 Task: Create a due date automation trigger when advanced on, on the wednesday after a card is due add fields with custom field "Resume" set to a number greater than 1 and lower or equal to 10 at 11:00 AM.
Action: Mouse moved to (1386, 101)
Screenshot: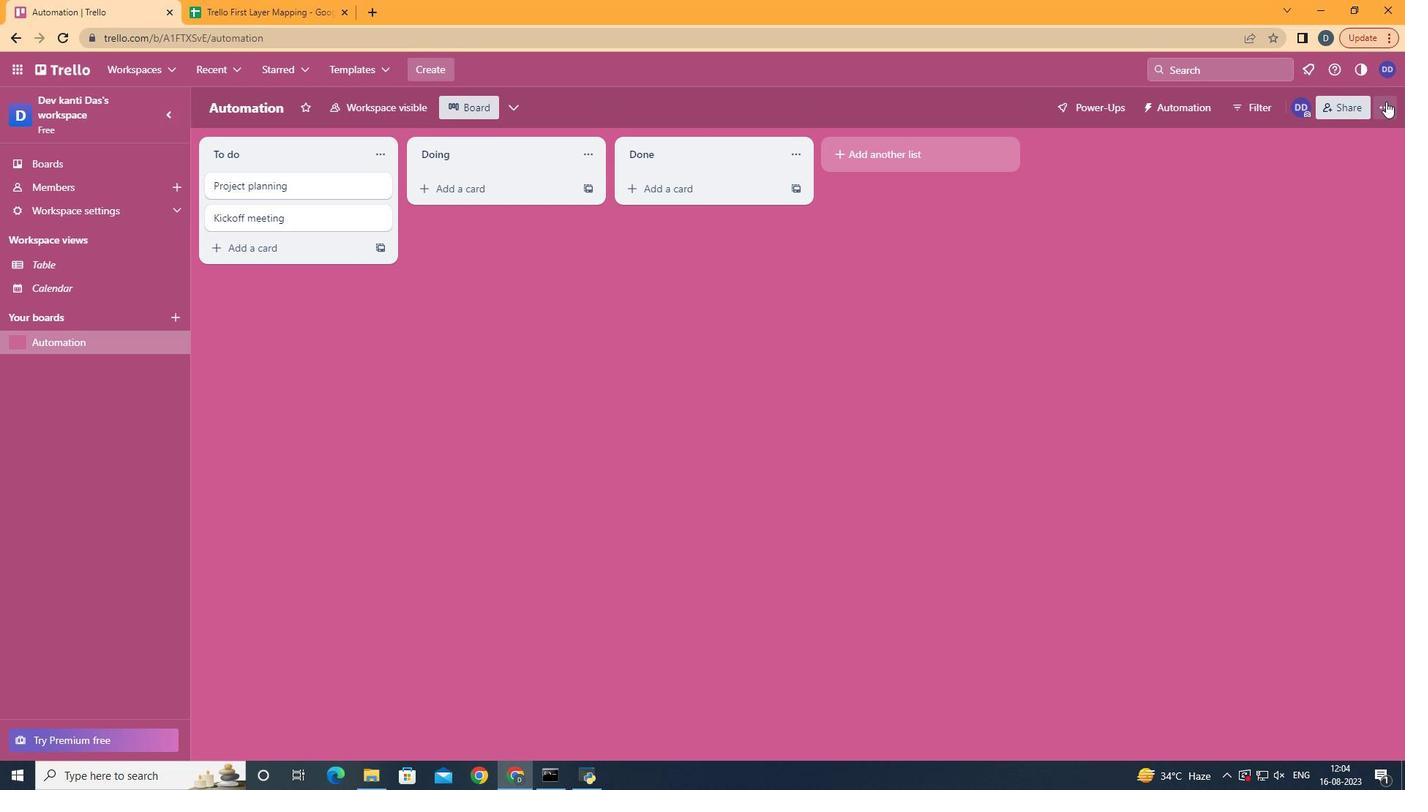 
Action: Mouse pressed left at (1386, 101)
Screenshot: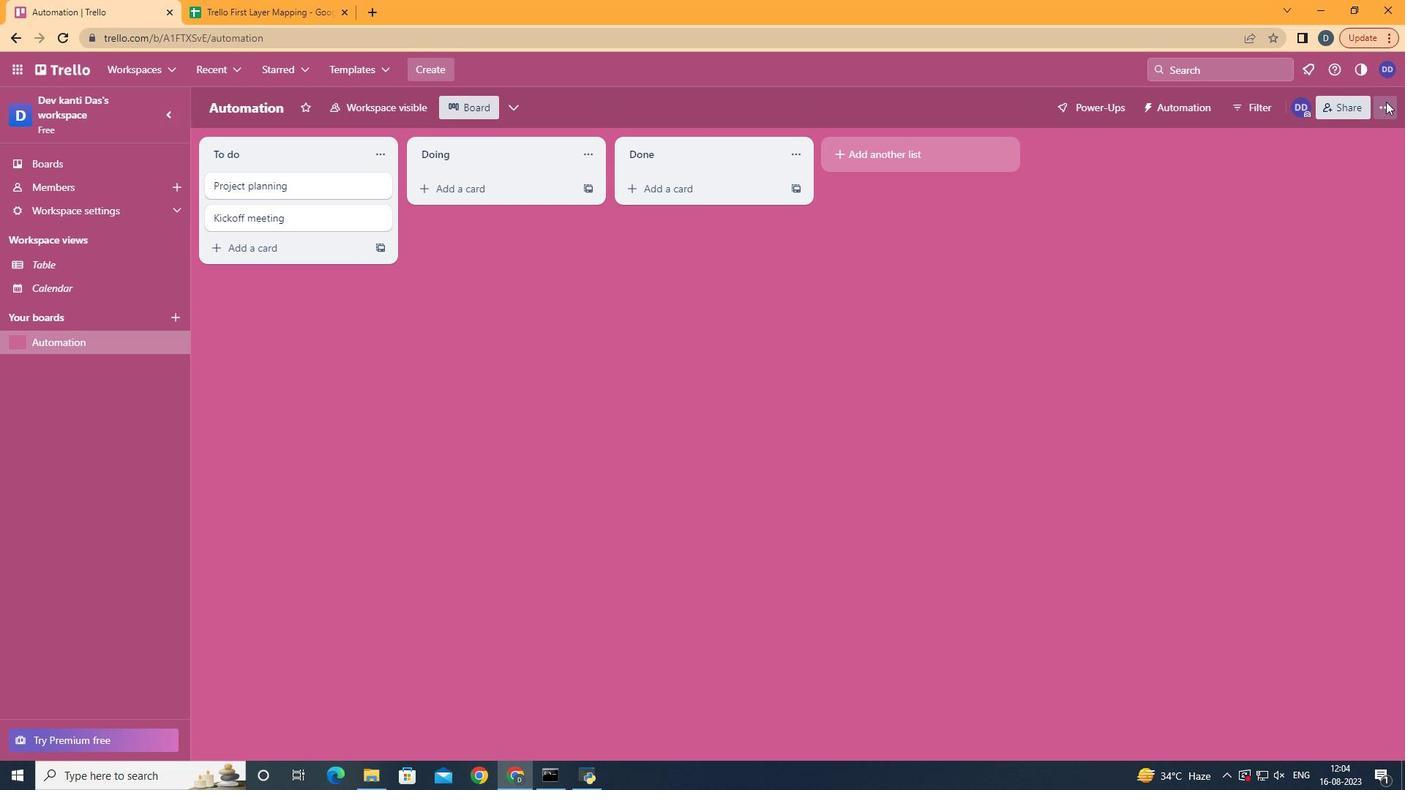 
Action: Mouse moved to (1261, 315)
Screenshot: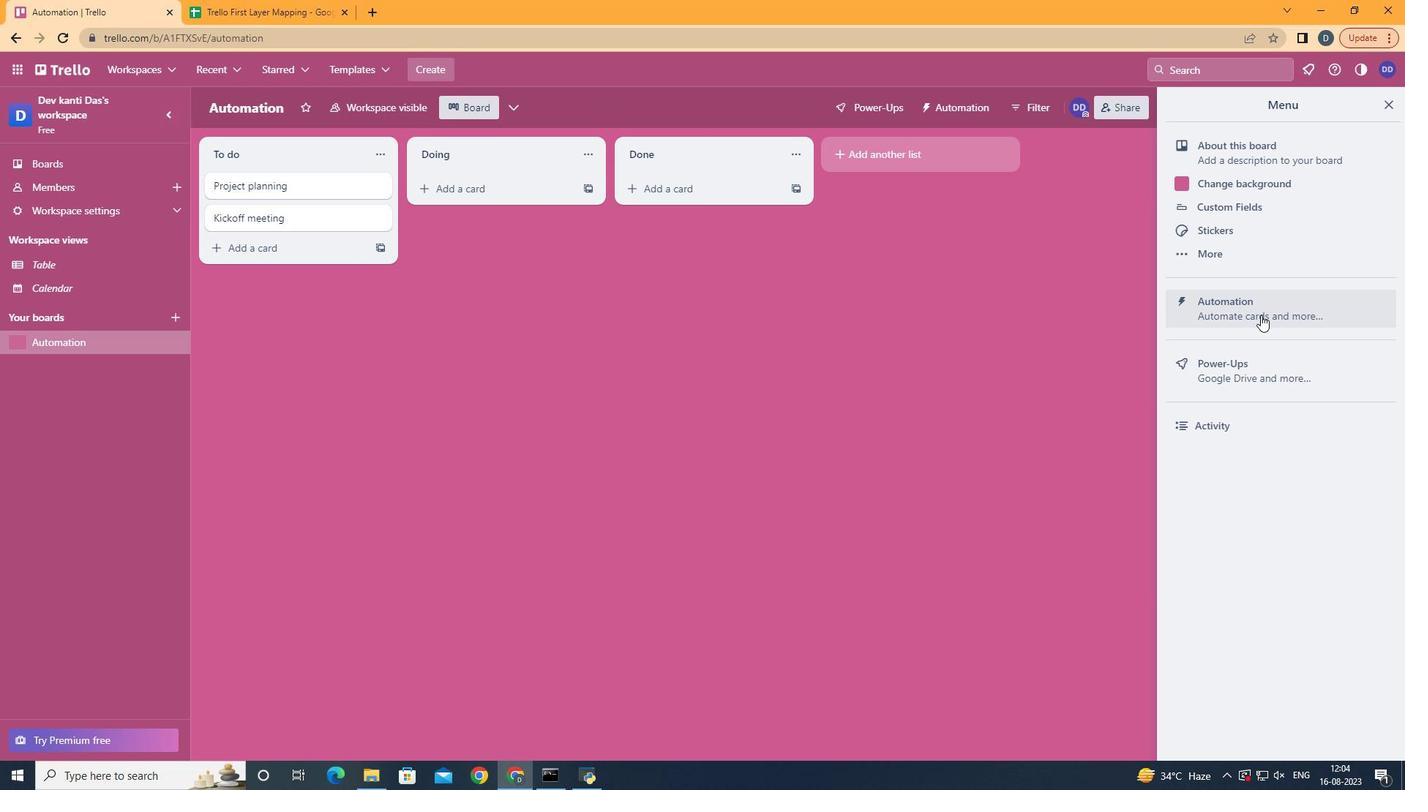 
Action: Mouse pressed left at (1261, 315)
Screenshot: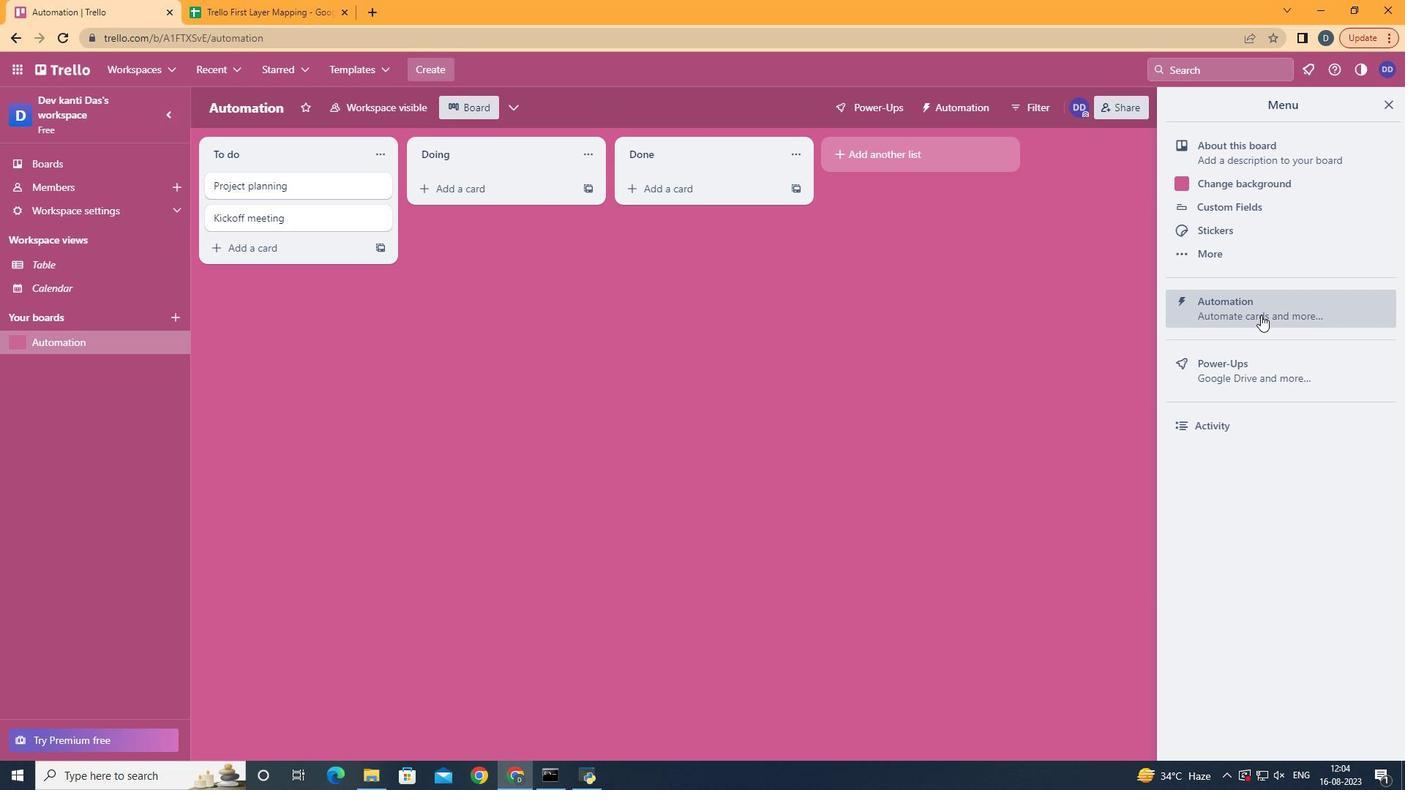 
Action: Mouse moved to (278, 288)
Screenshot: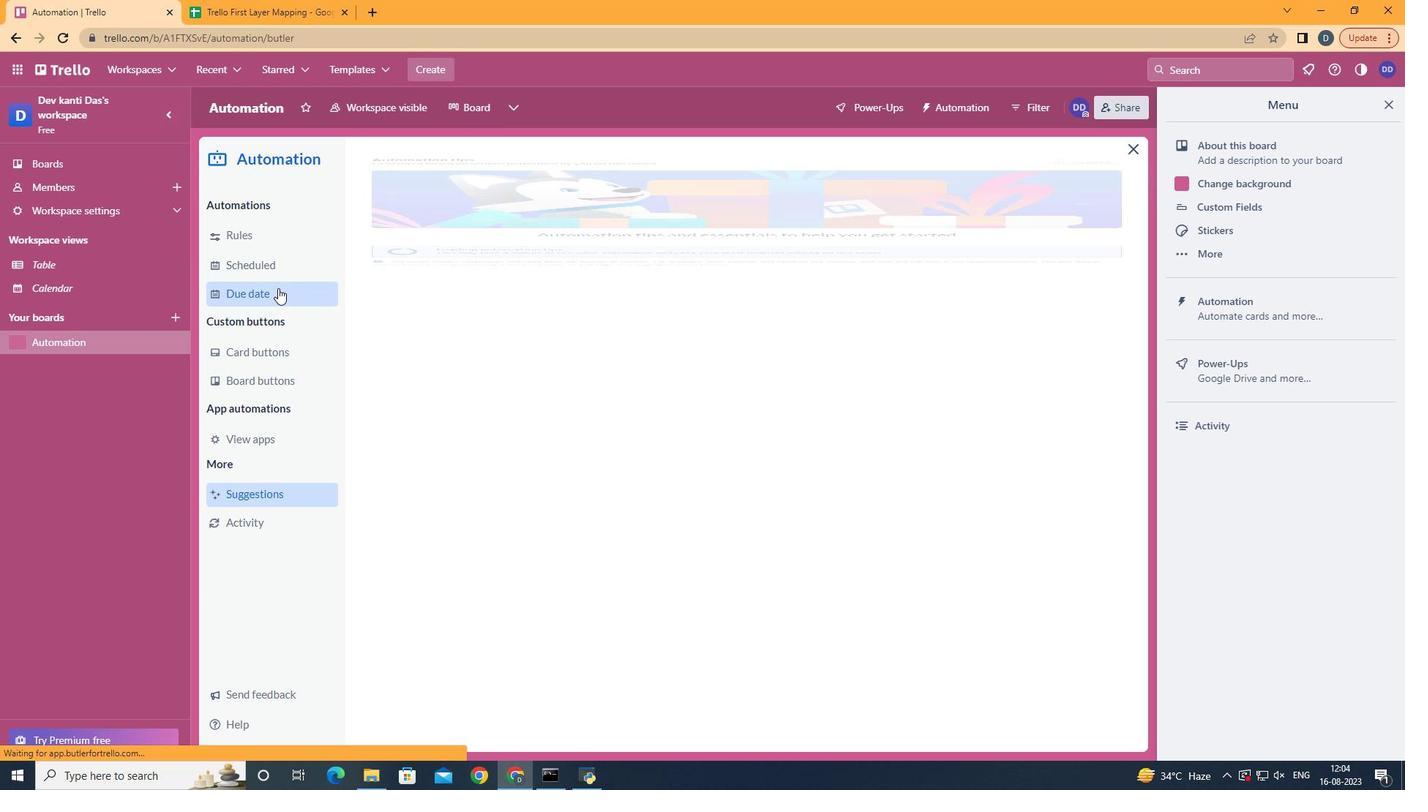 
Action: Mouse pressed left at (278, 288)
Screenshot: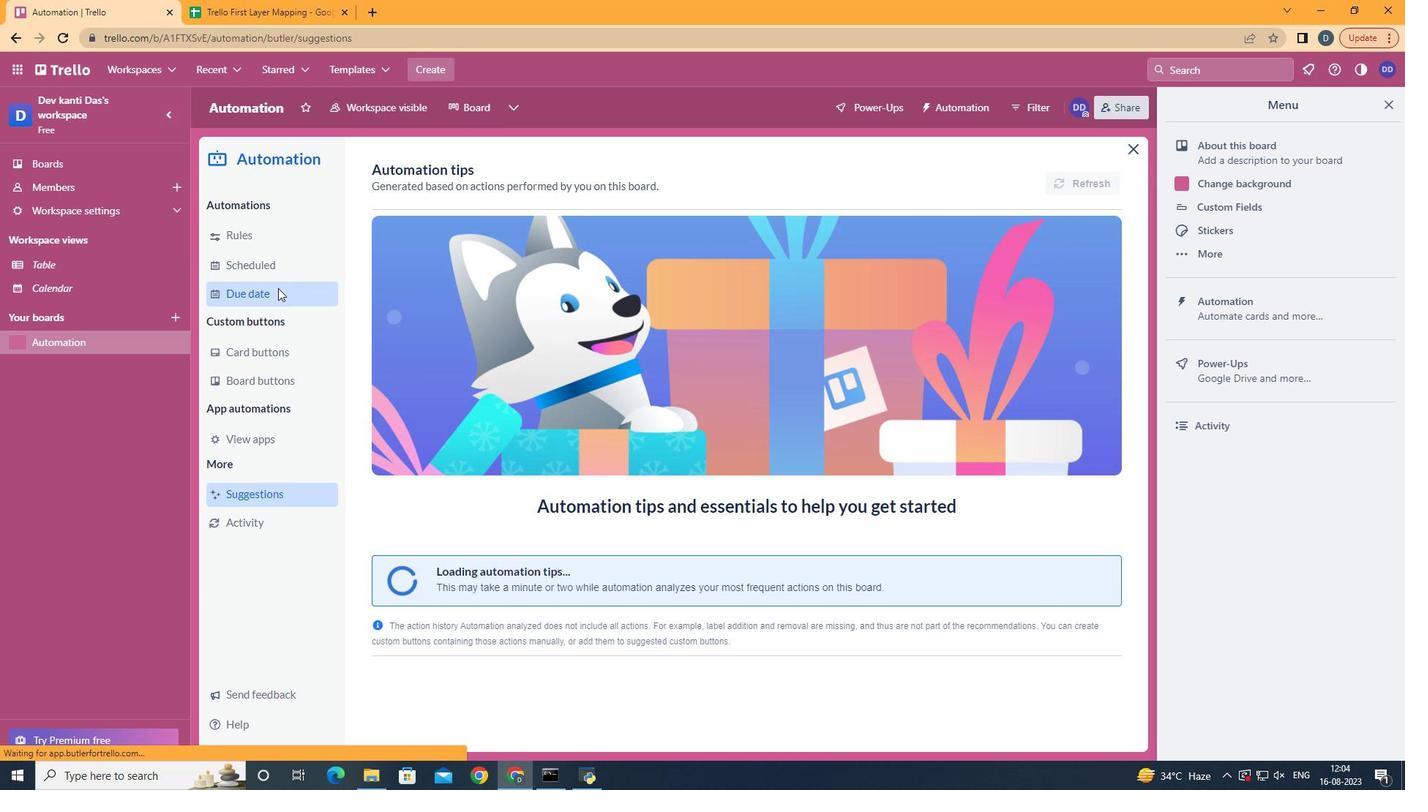 
Action: Mouse moved to (1059, 172)
Screenshot: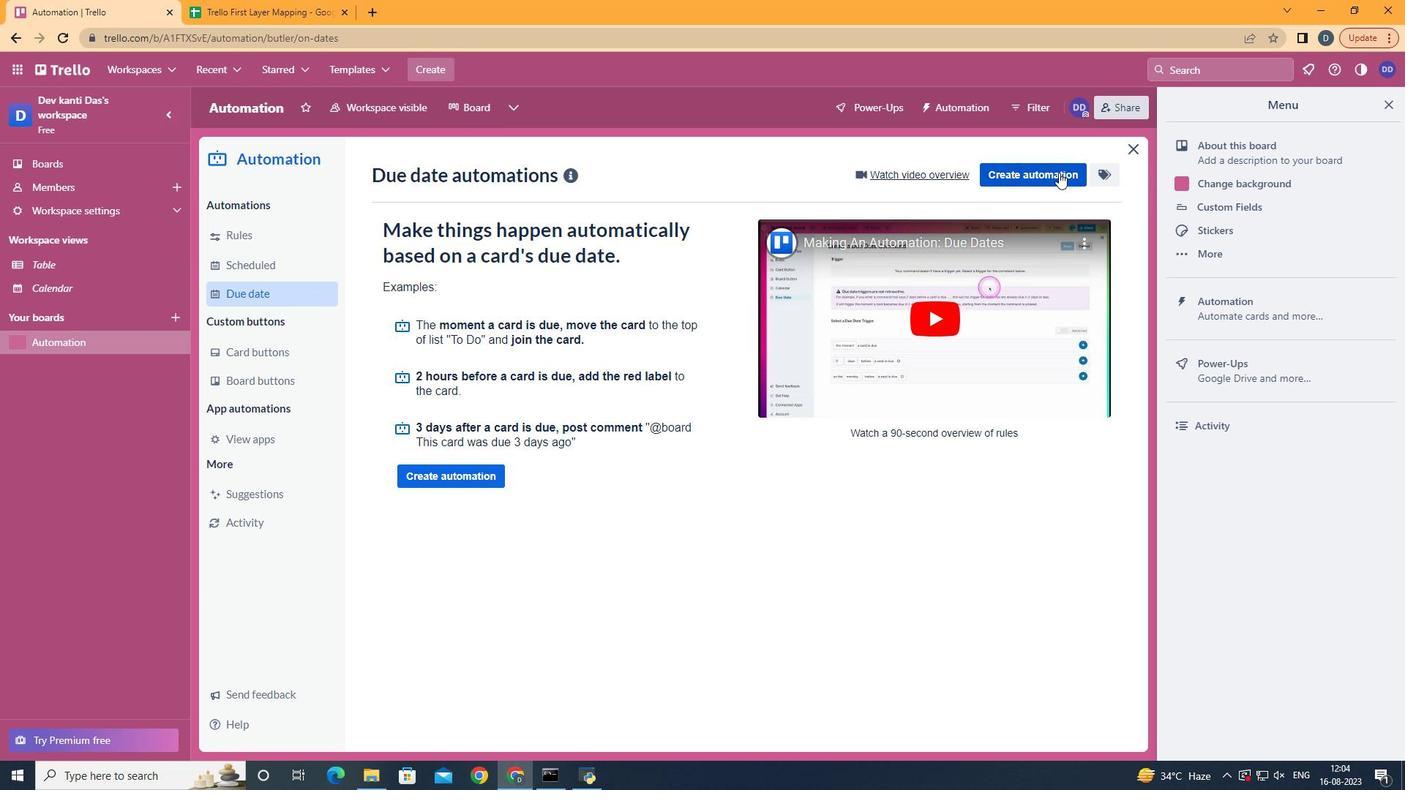 
Action: Mouse pressed left at (1059, 172)
Screenshot: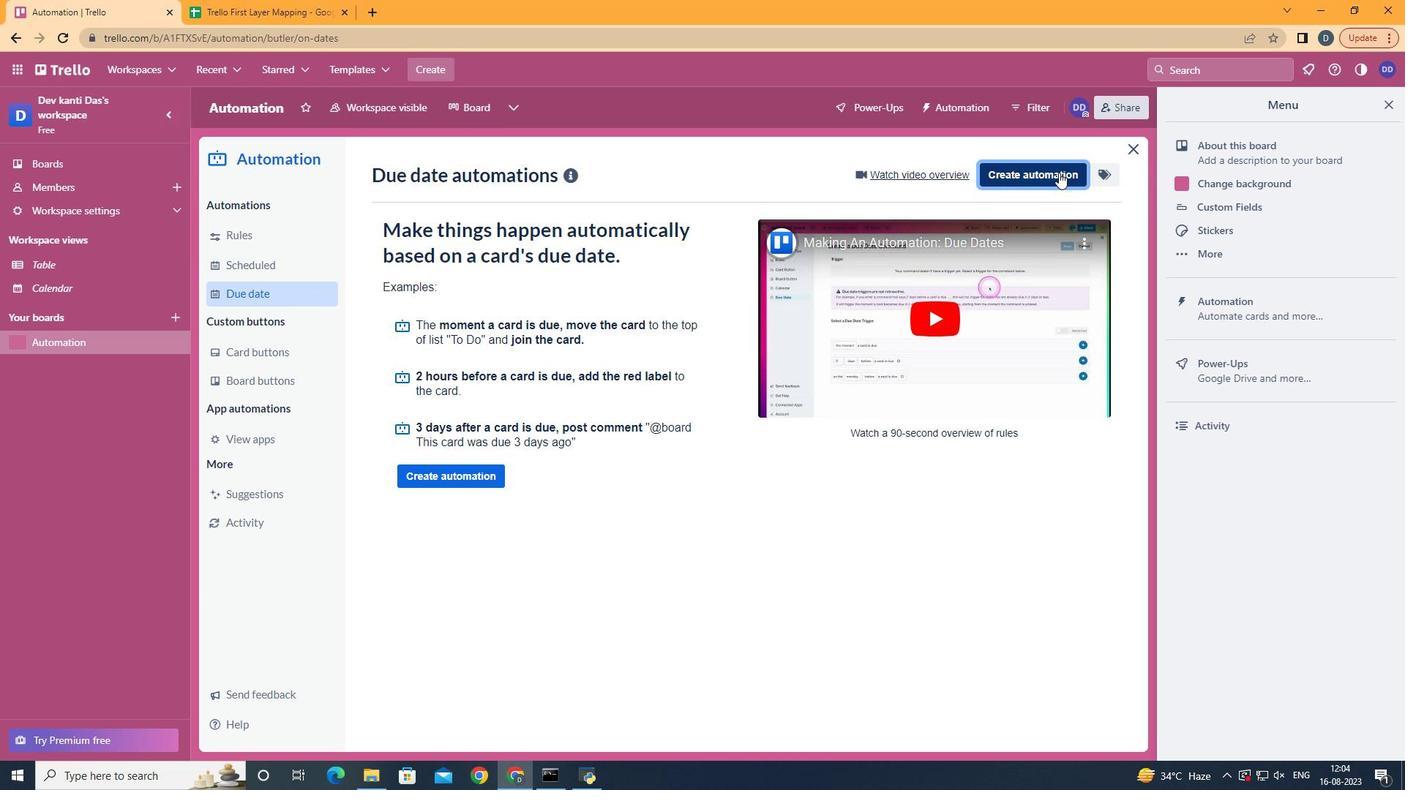 
Action: Mouse moved to (764, 312)
Screenshot: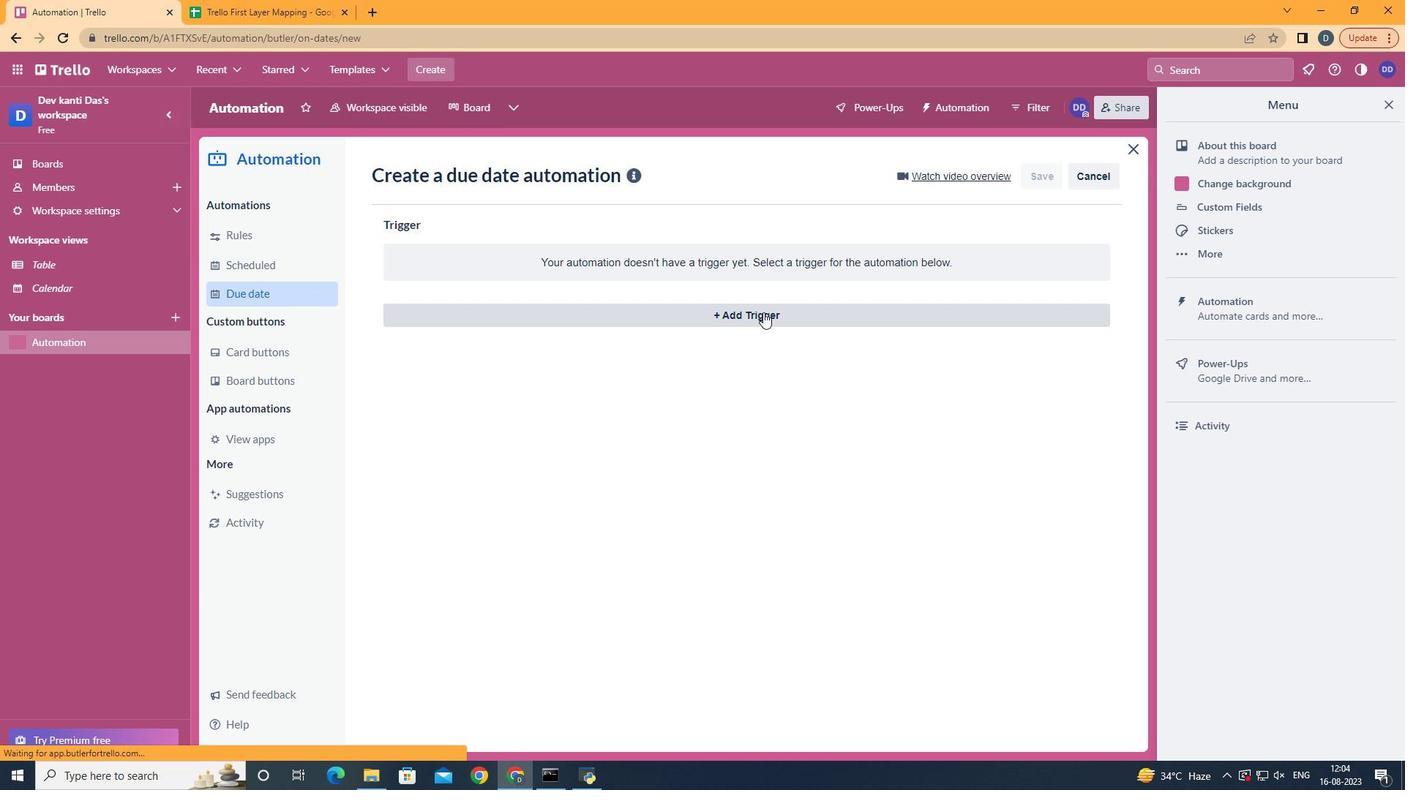 
Action: Mouse pressed left at (764, 312)
Screenshot: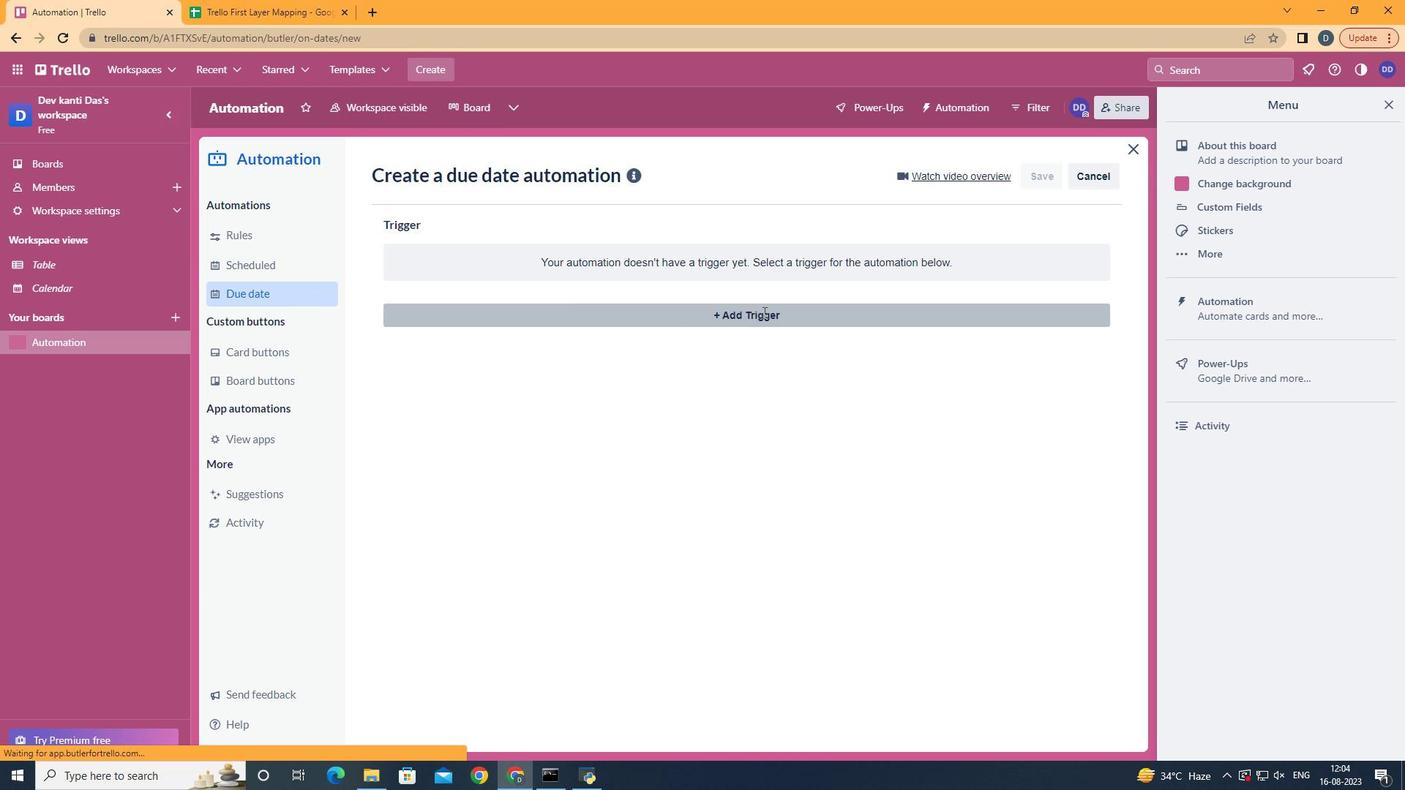 
Action: Mouse moved to (478, 442)
Screenshot: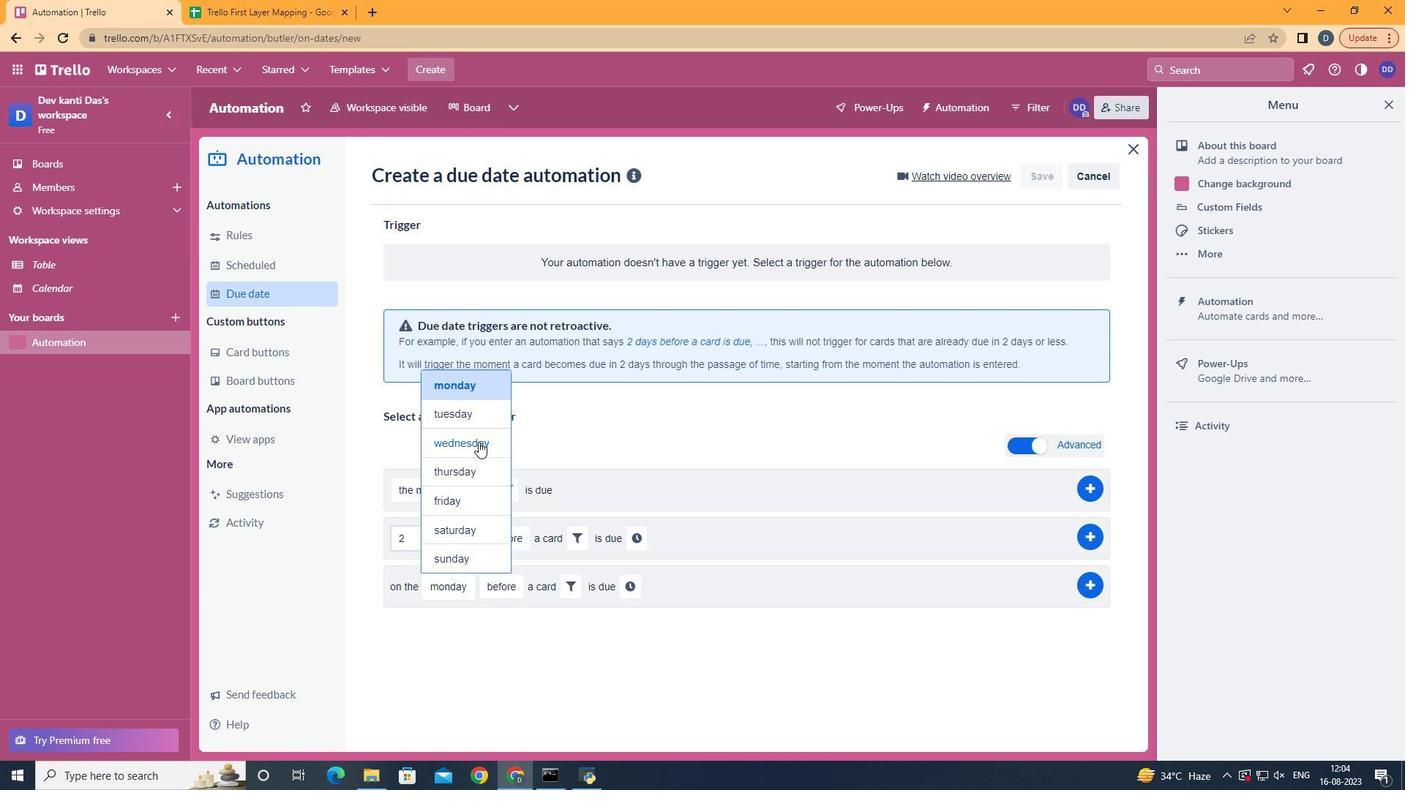 
Action: Mouse pressed left at (478, 442)
Screenshot: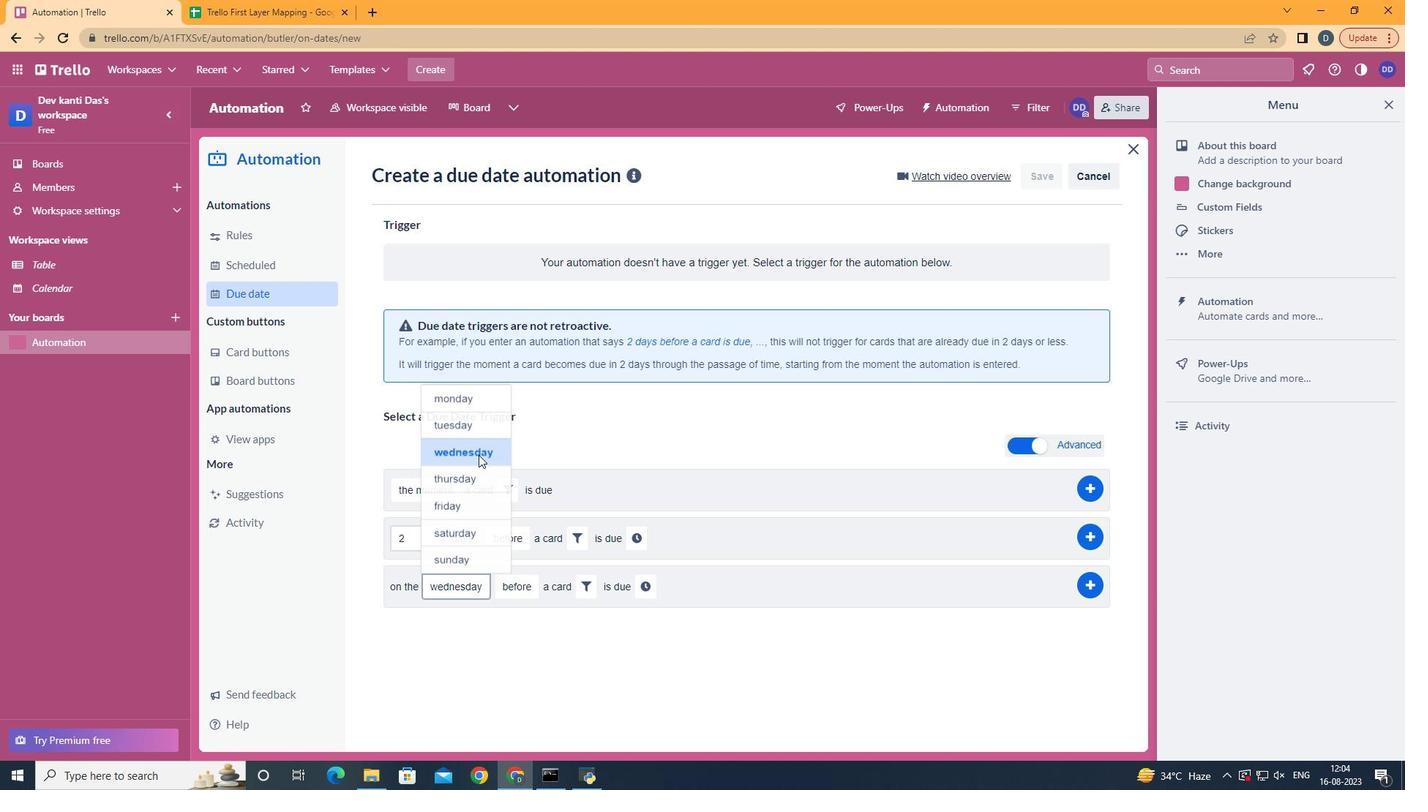 
Action: Mouse moved to (522, 641)
Screenshot: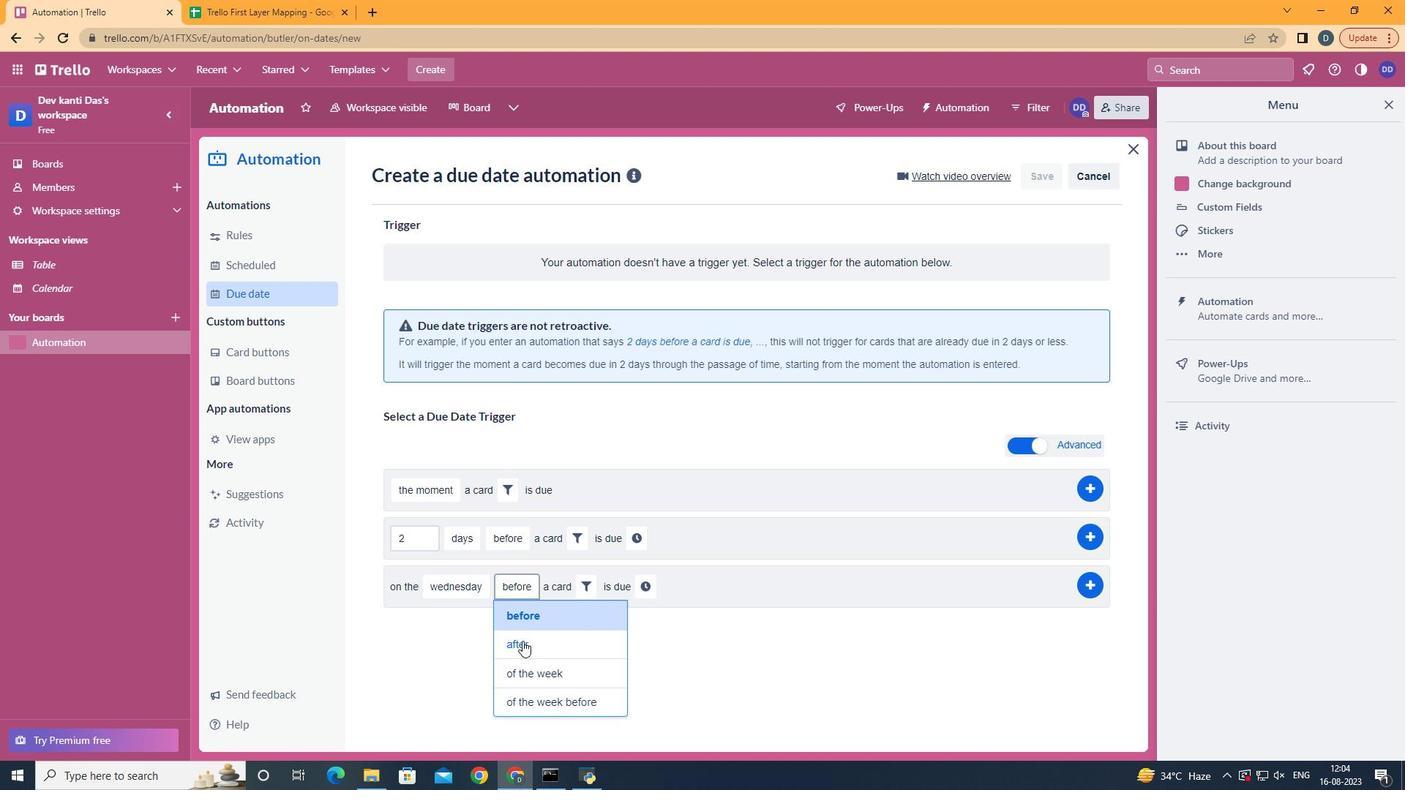
Action: Mouse pressed left at (522, 641)
Screenshot: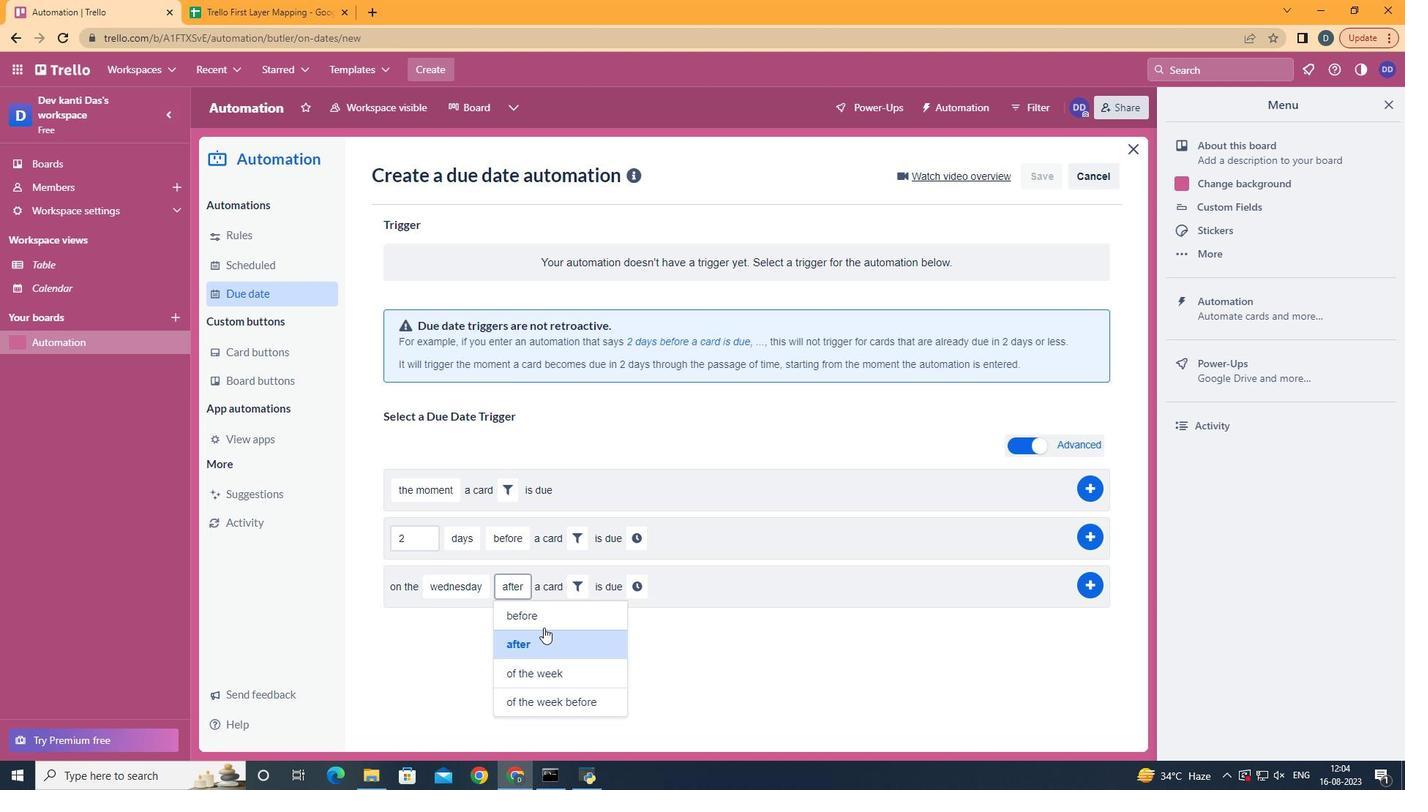 
Action: Mouse moved to (593, 579)
Screenshot: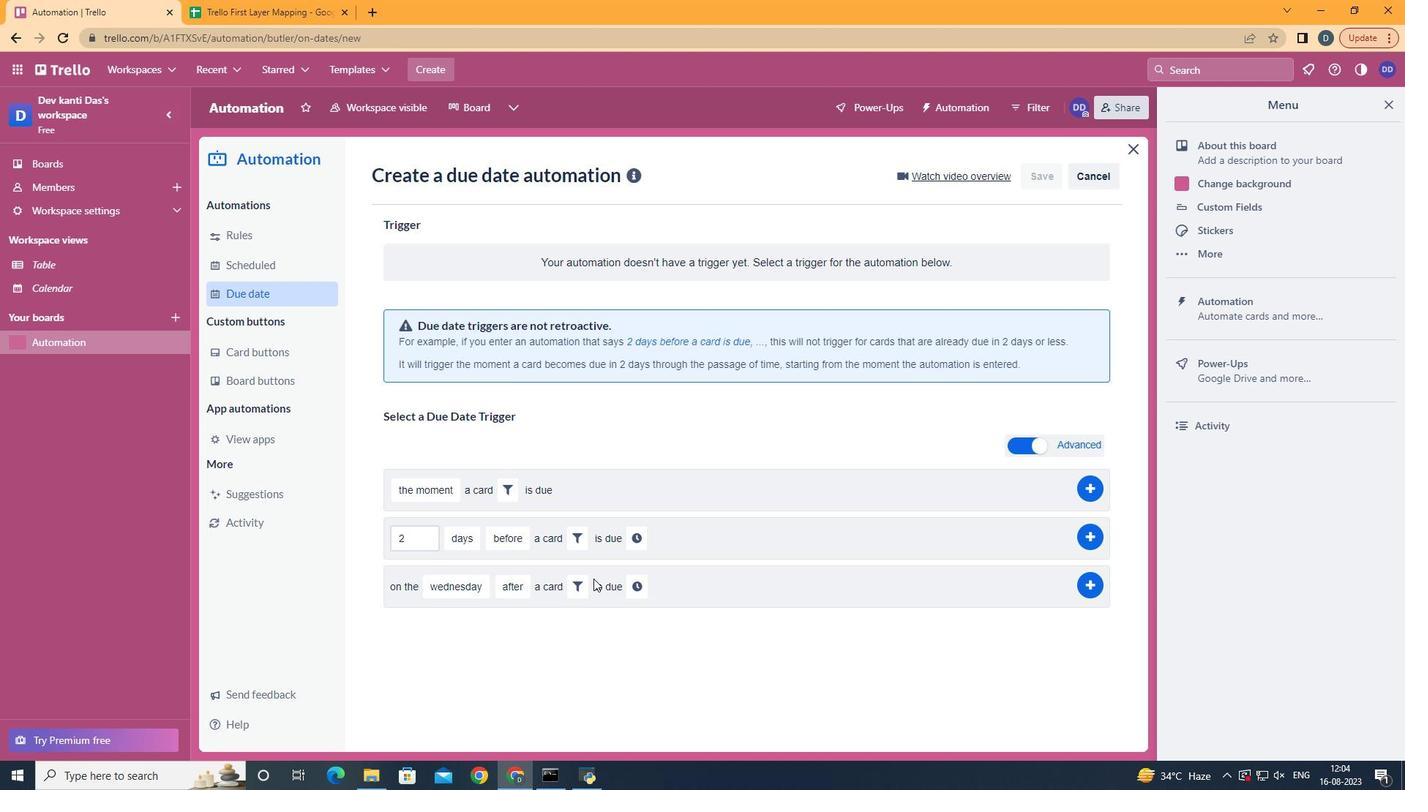 
Action: Mouse pressed left at (593, 579)
Screenshot: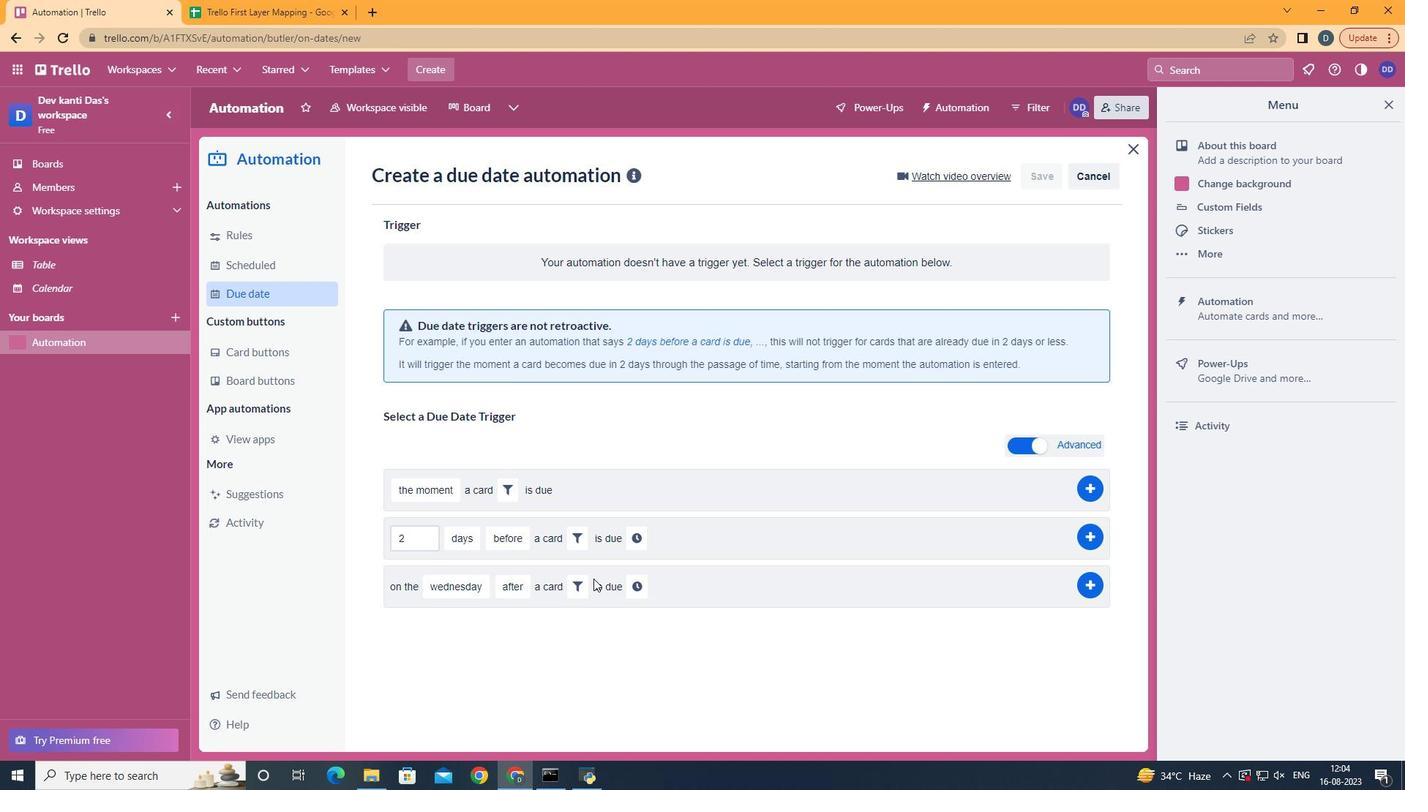 
Action: Mouse moved to (588, 581)
Screenshot: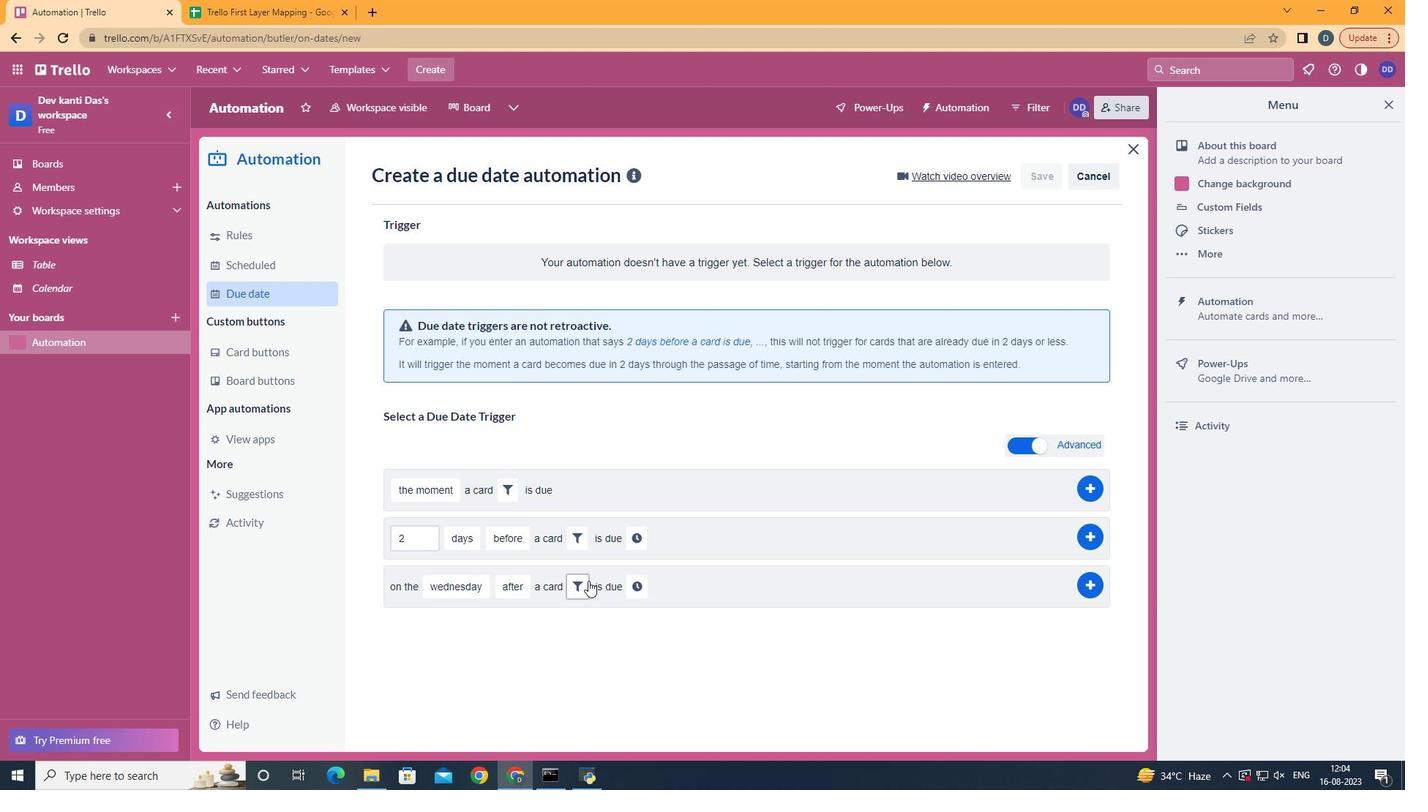 
Action: Mouse pressed left at (588, 581)
Screenshot: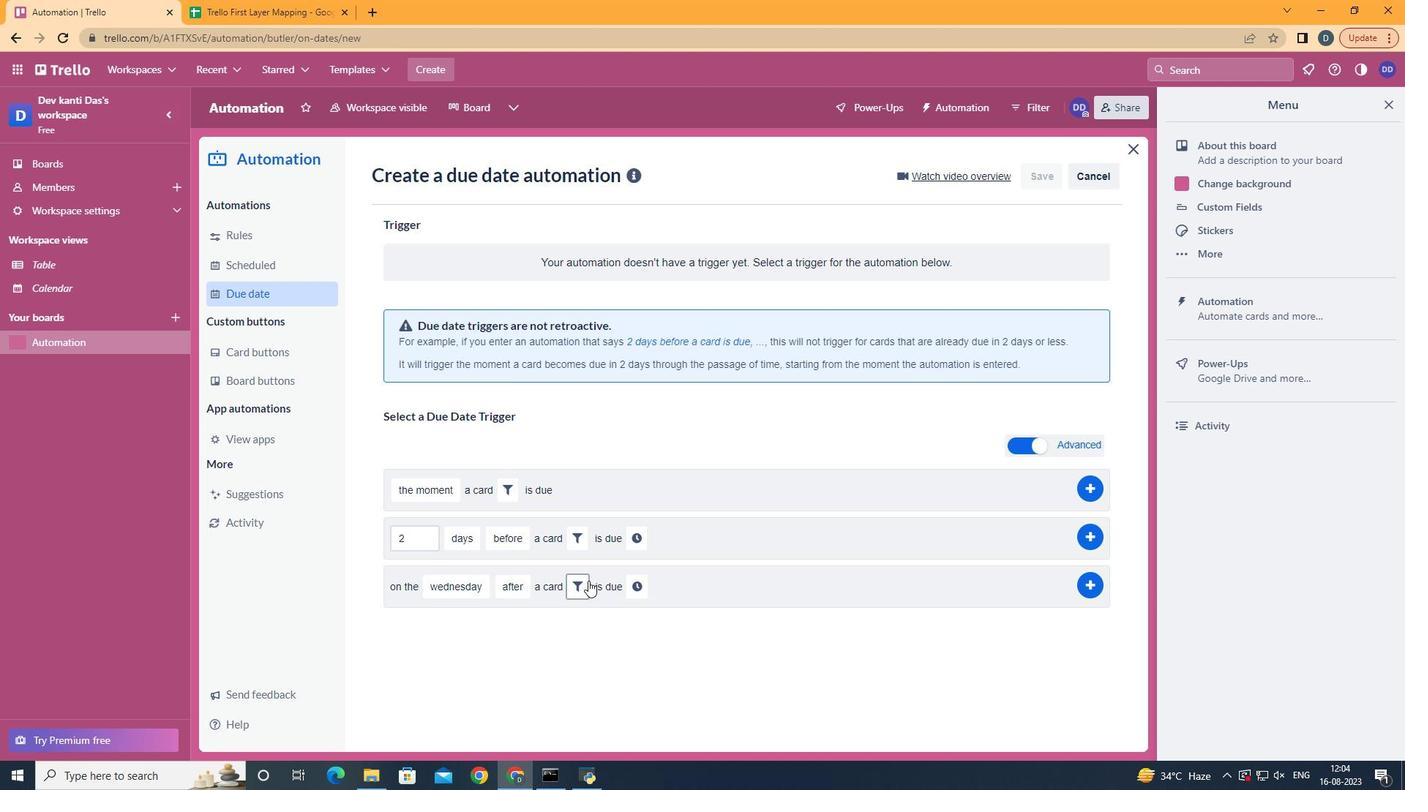 
Action: Mouse moved to (808, 627)
Screenshot: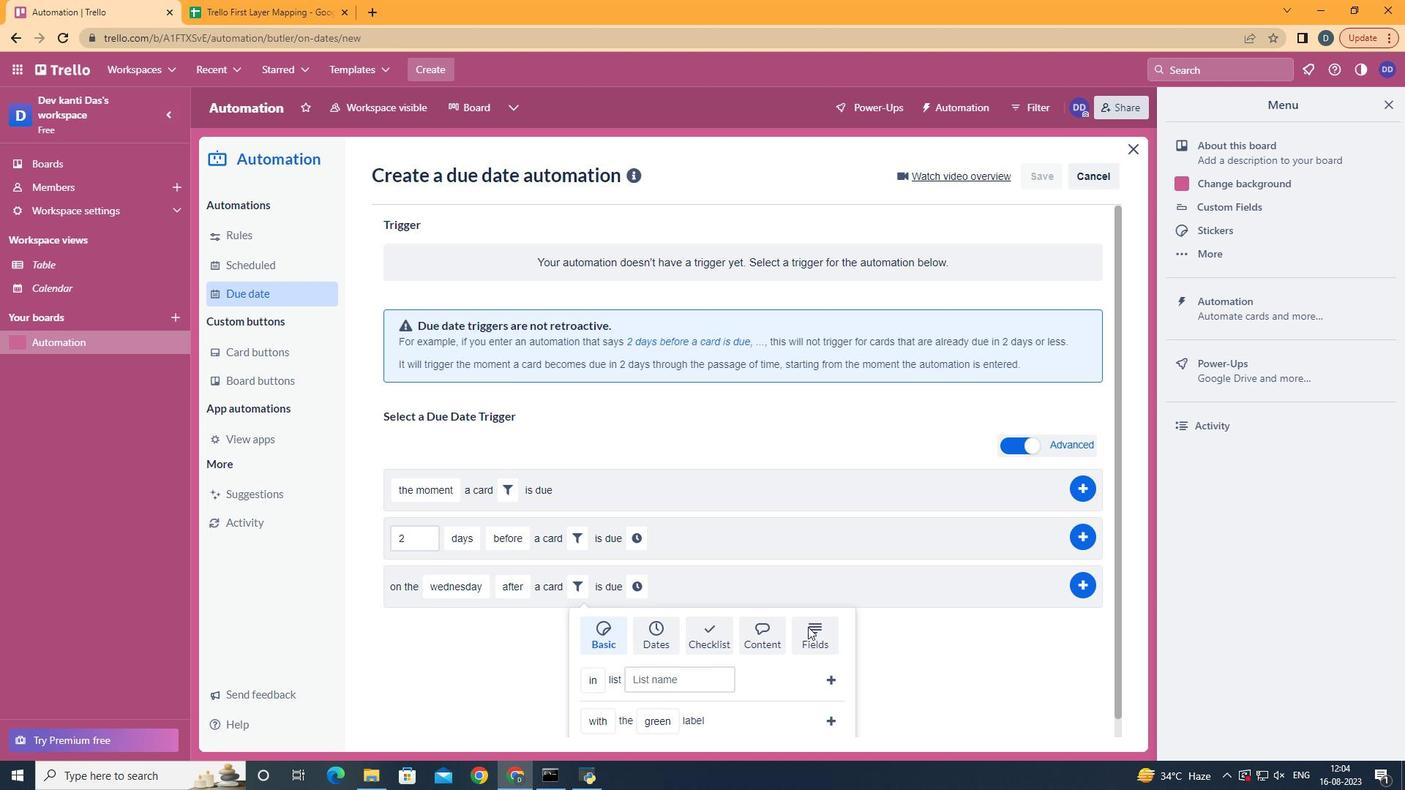 
Action: Mouse pressed left at (808, 627)
Screenshot: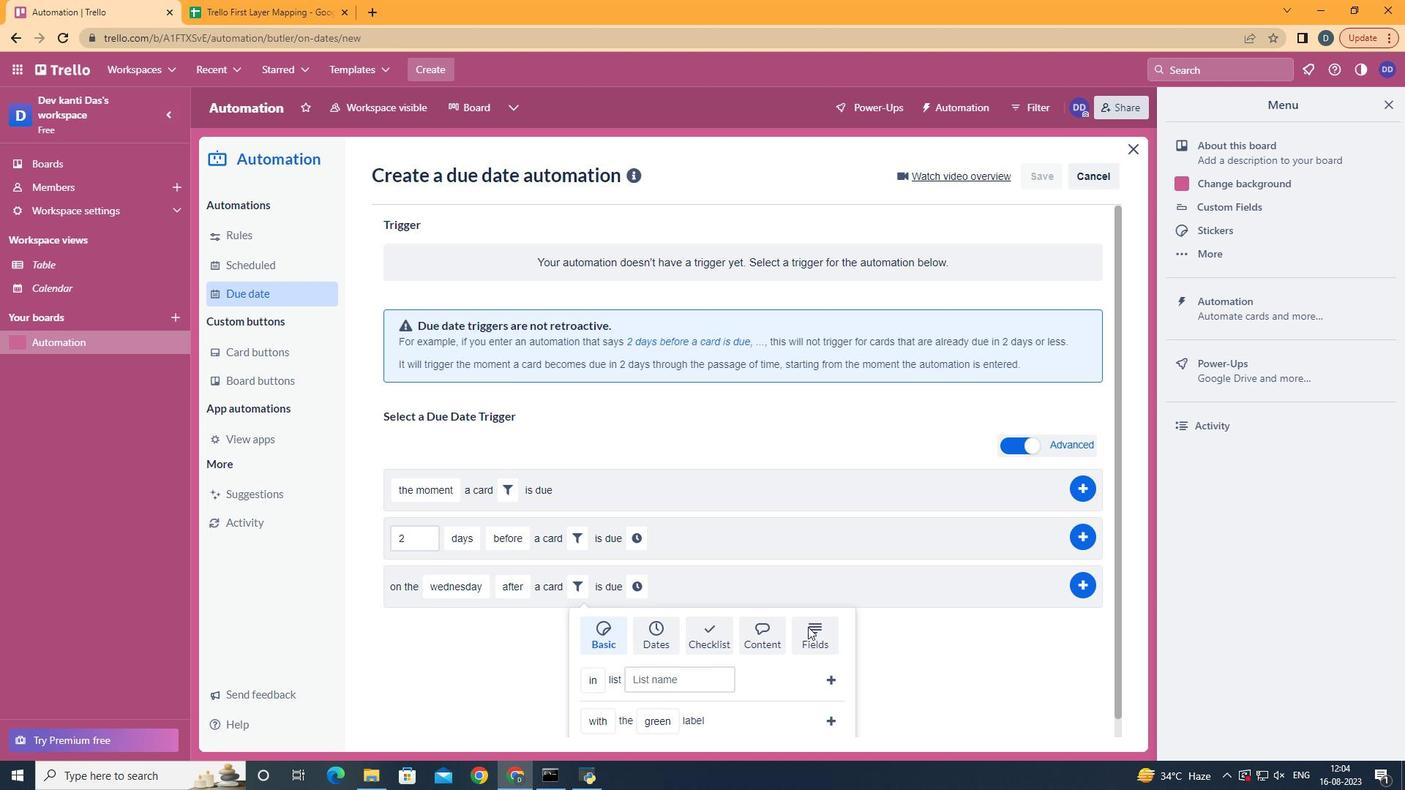 
Action: Mouse moved to (811, 628)
Screenshot: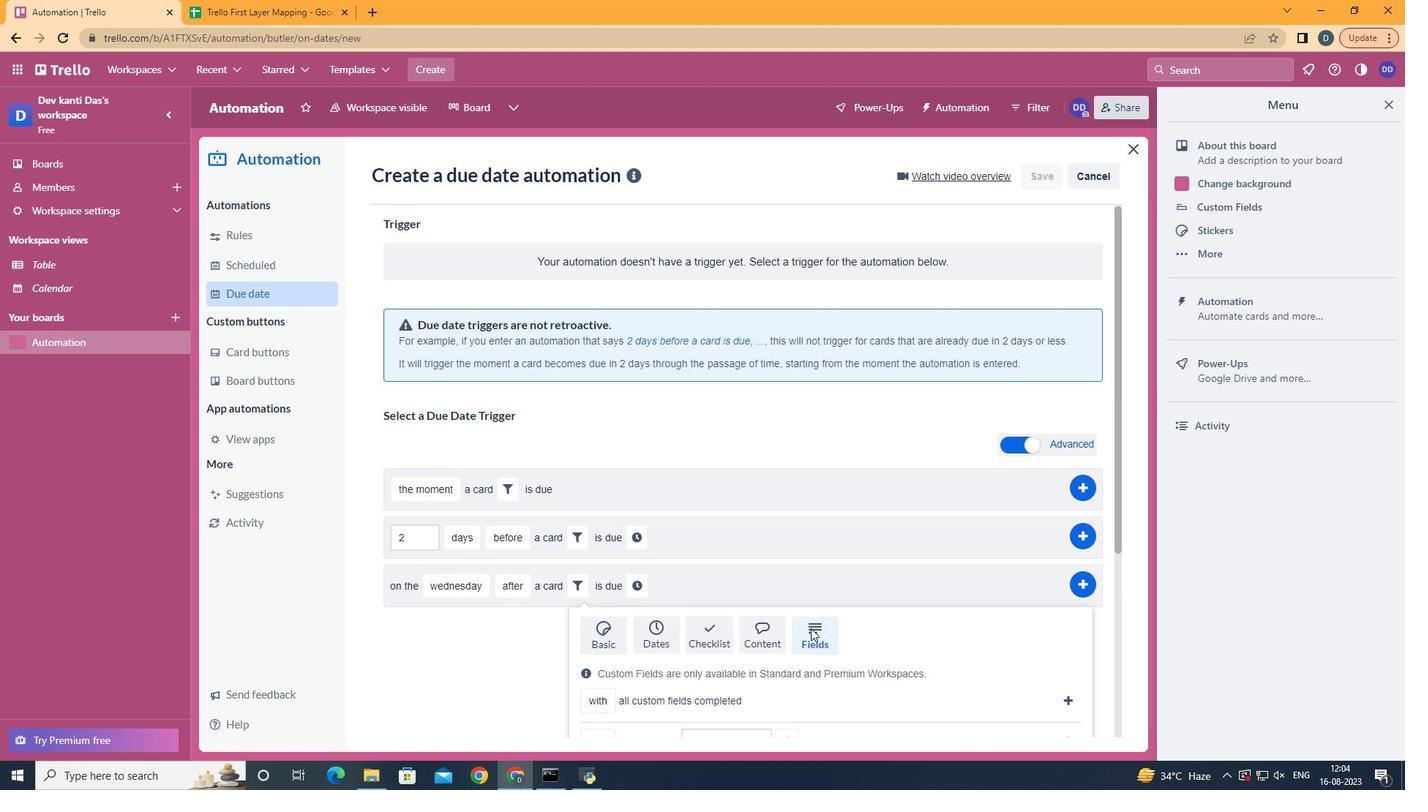 
Action: Mouse scrolled (811, 628) with delta (0, 0)
Screenshot: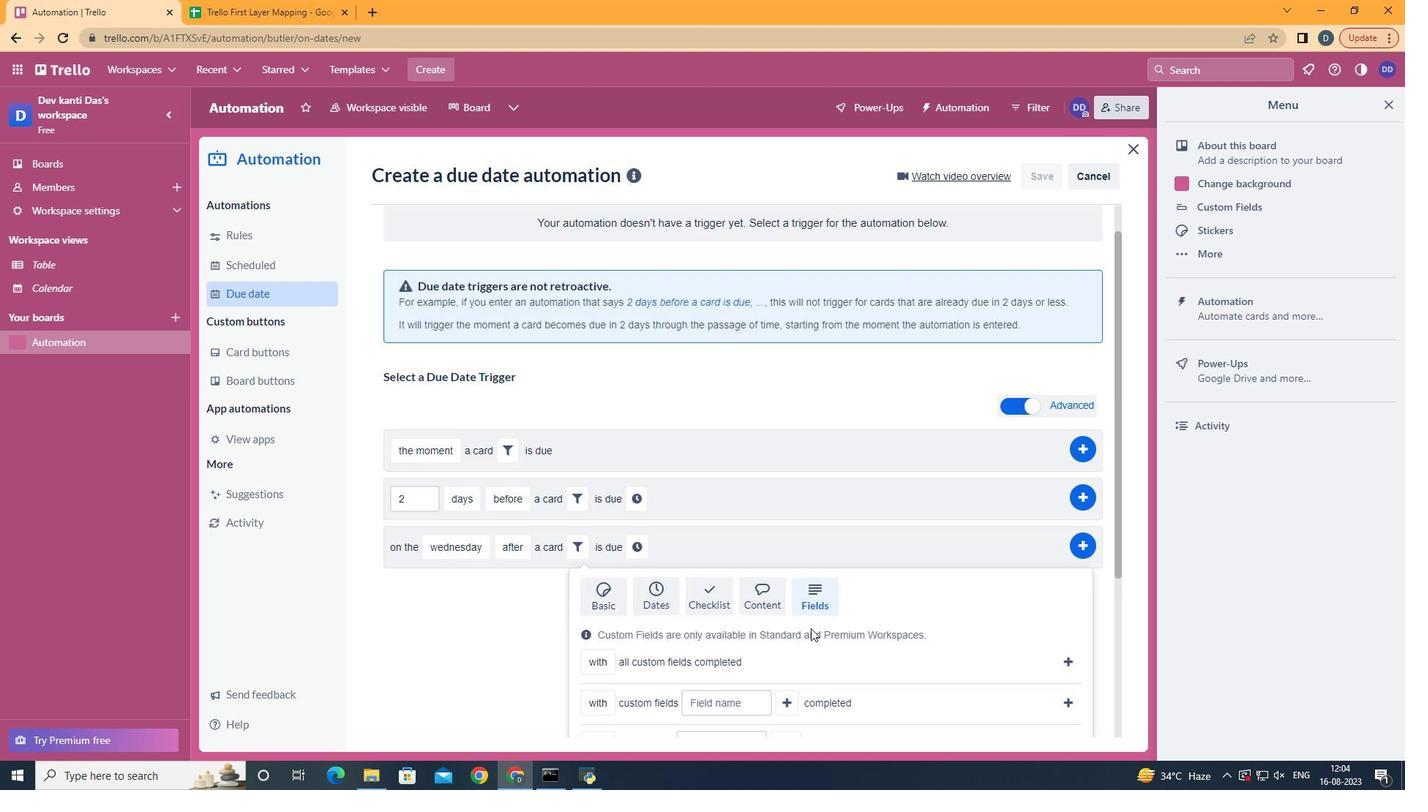 
Action: Mouse scrolled (811, 628) with delta (0, 0)
Screenshot: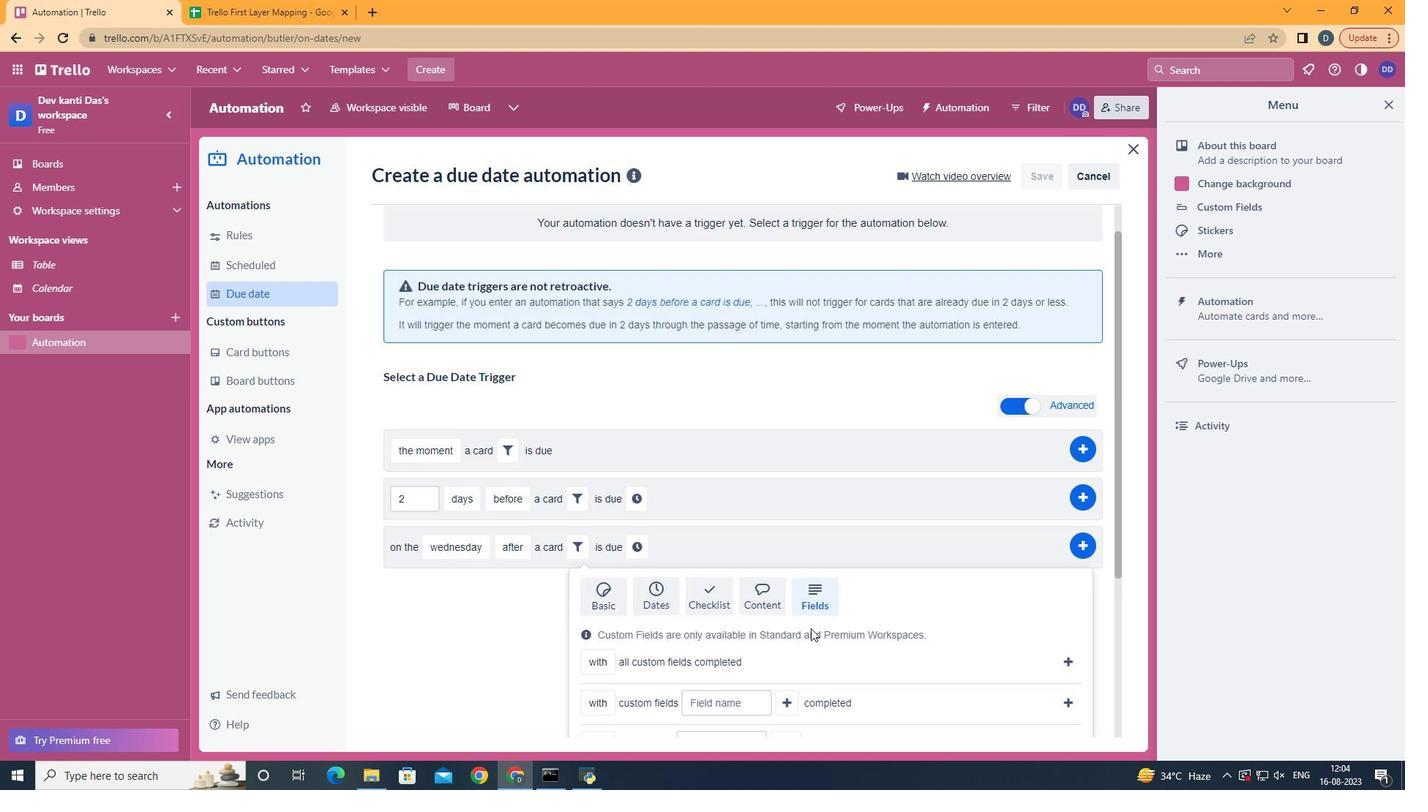 
Action: Mouse scrolled (811, 628) with delta (0, 0)
Screenshot: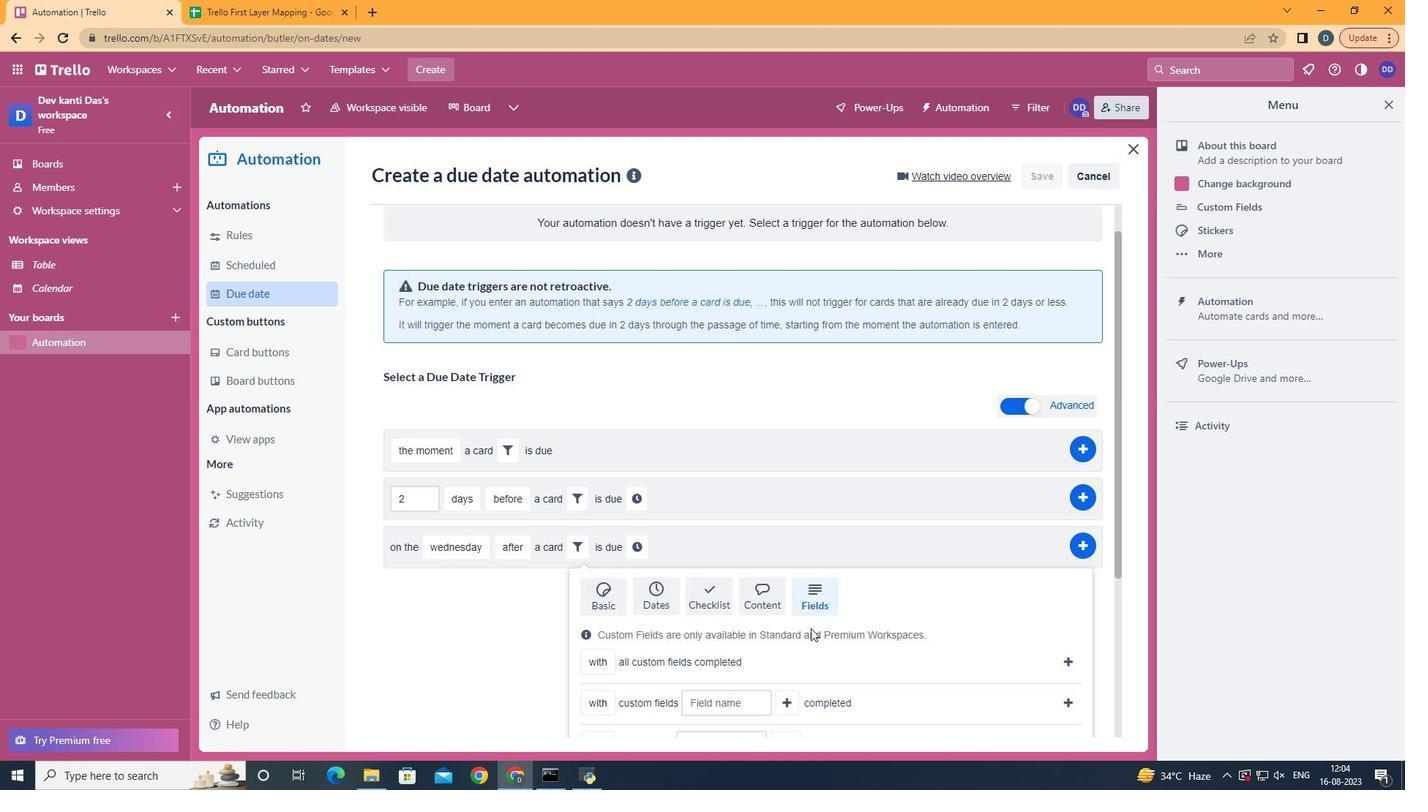 
Action: Mouse scrolled (811, 628) with delta (0, 0)
Screenshot: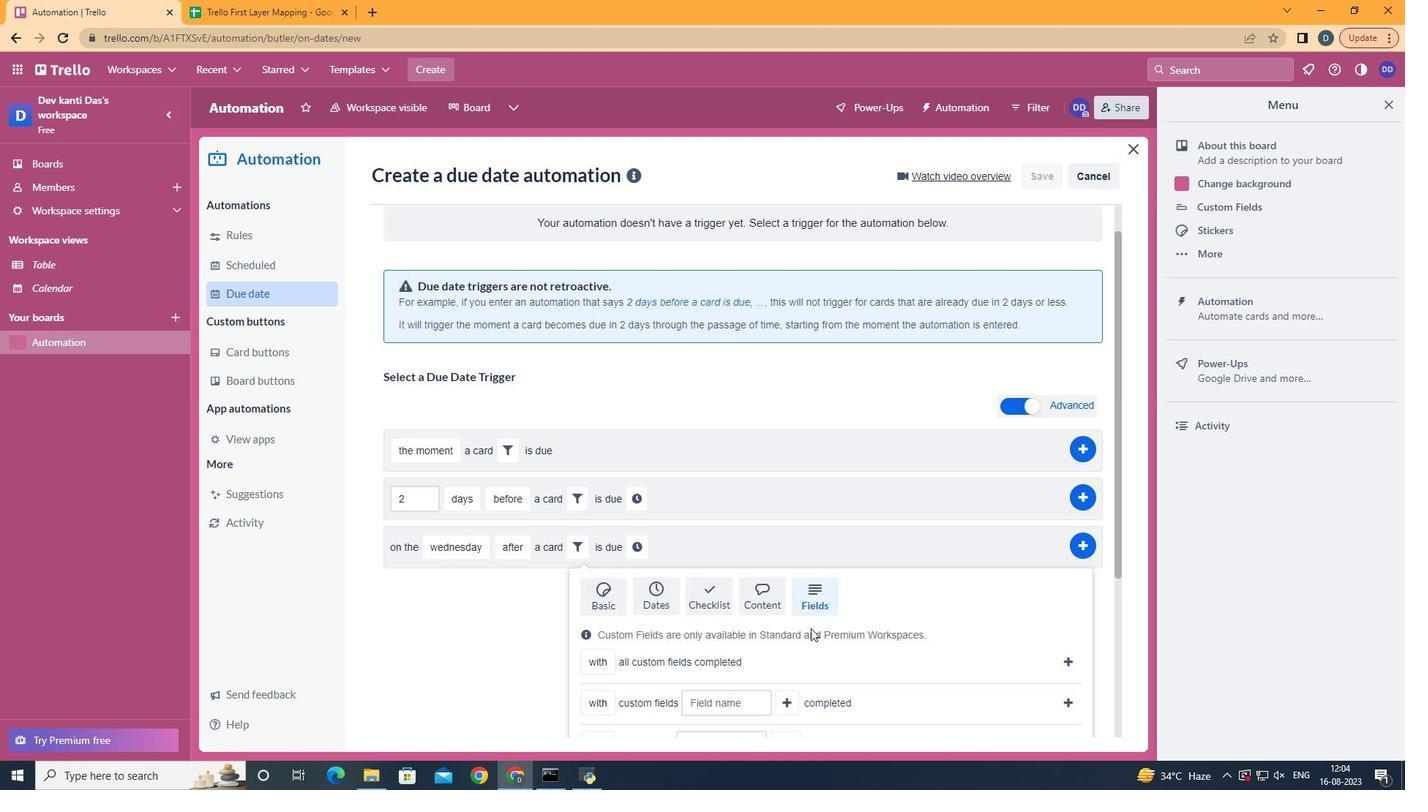 
Action: Mouse scrolled (811, 628) with delta (0, 0)
Screenshot: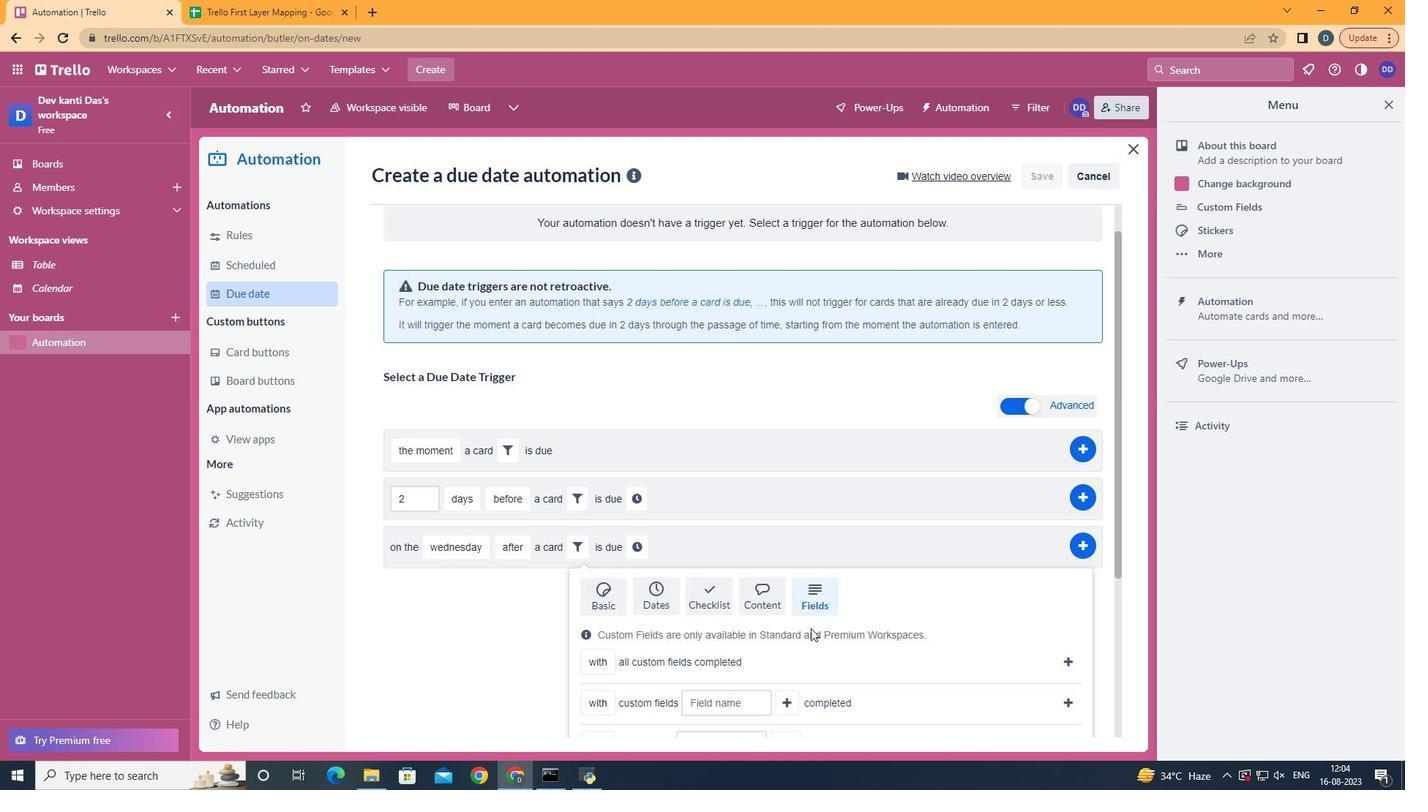 
Action: Mouse scrolled (811, 628) with delta (0, 0)
Screenshot: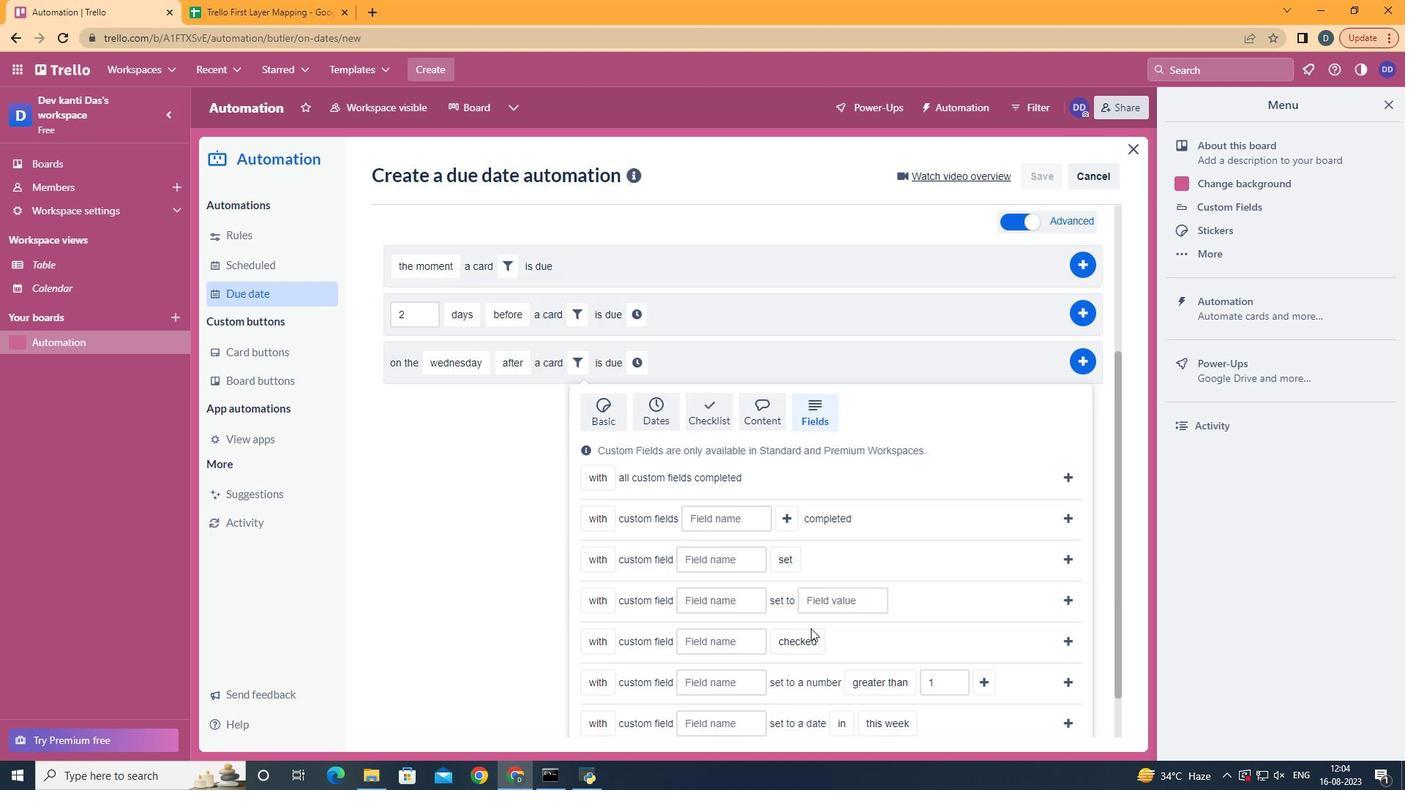 
Action: Mouse scrolled (811, 628) with delta (0, 0)
Screenshot: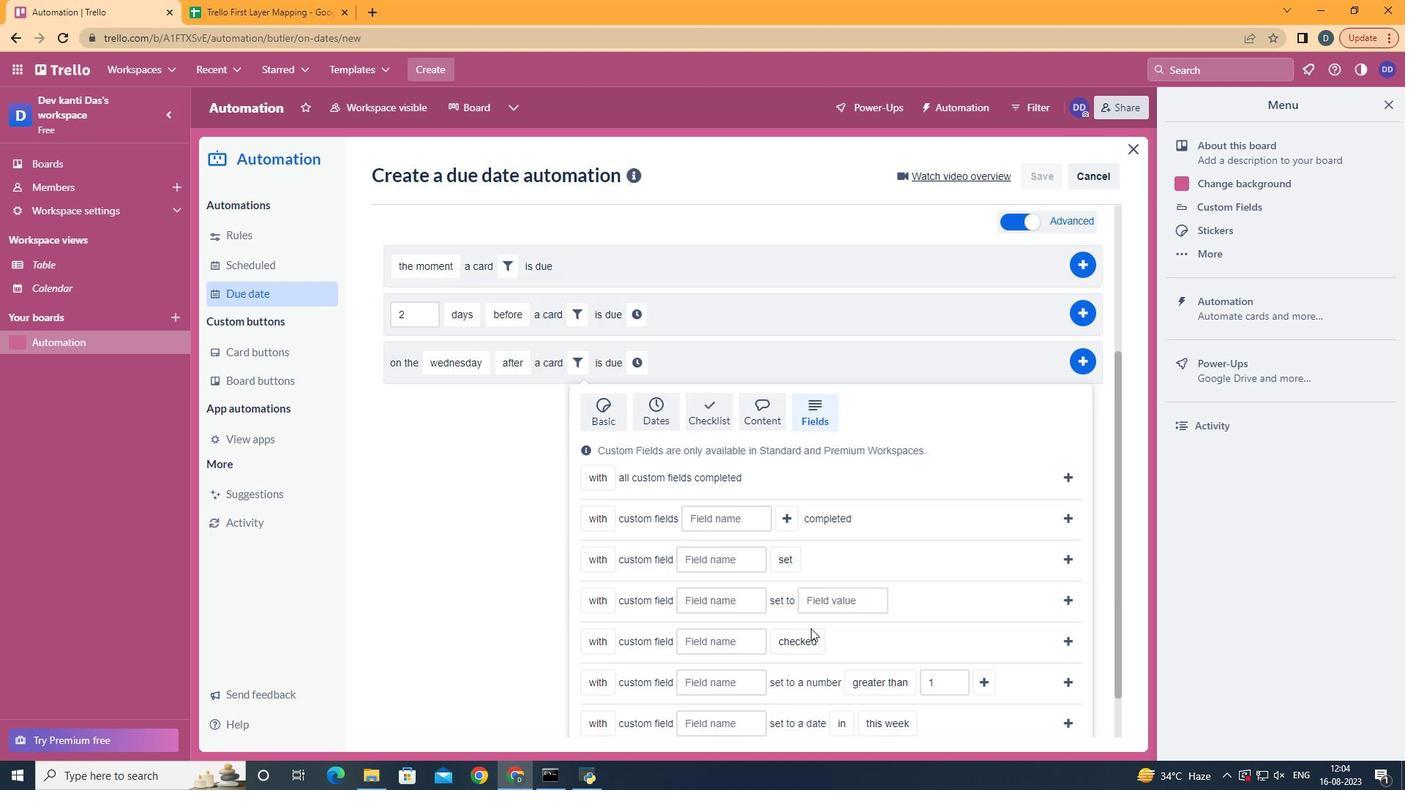 
Action: Mouse moved to (731, 619)
Screenshot: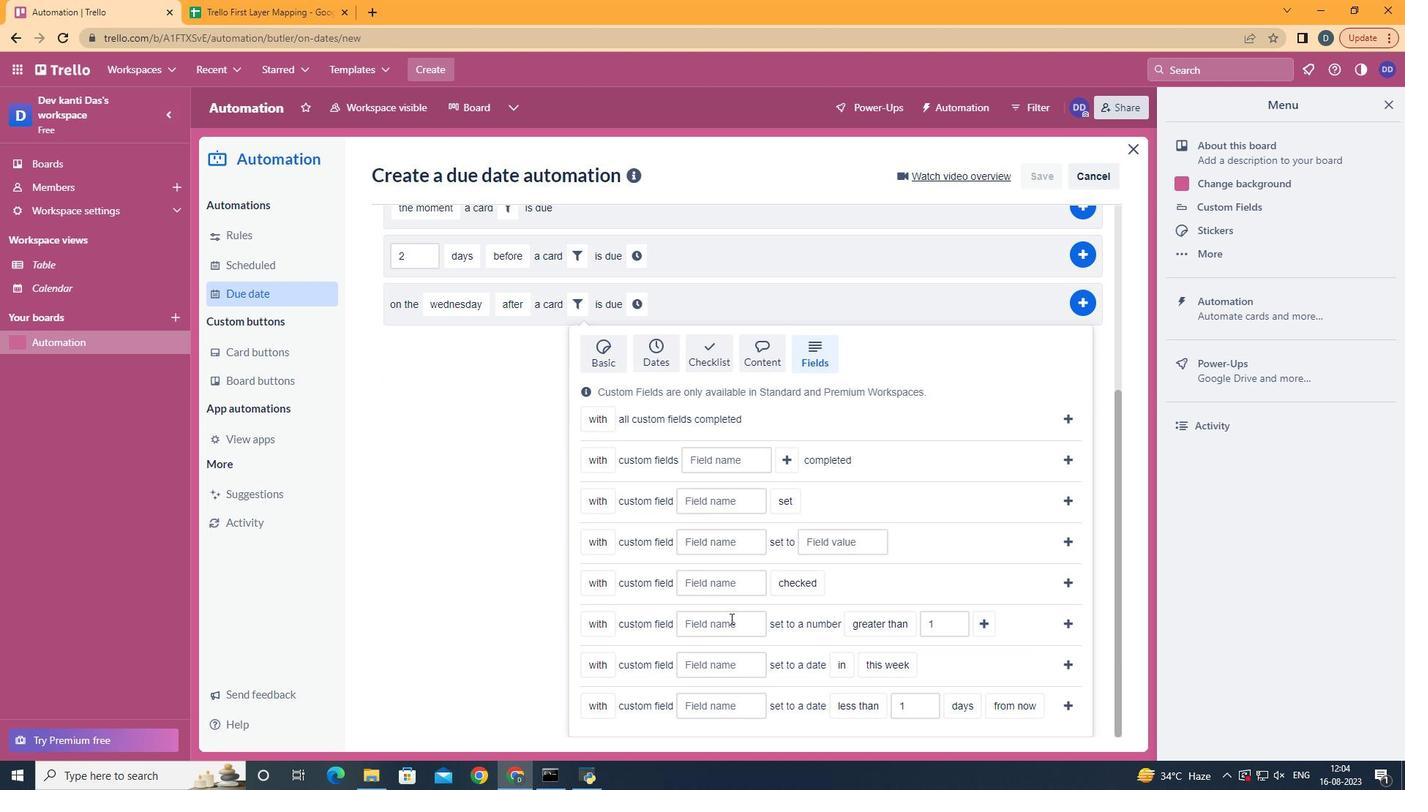
Action: Mouse pressed left at (731, 619)
Screenshot: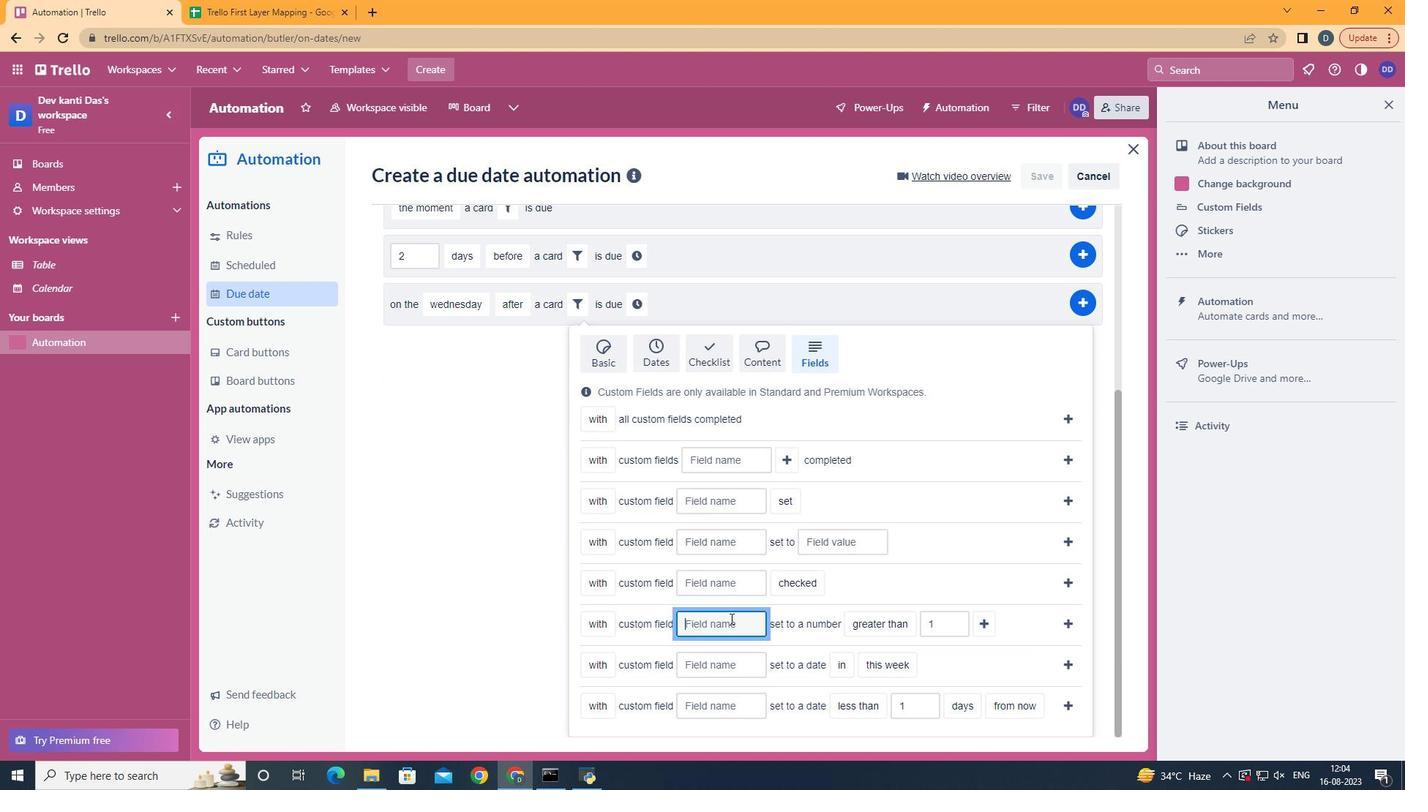 
Action: Mouse moved to (730, 619)
Screenshot: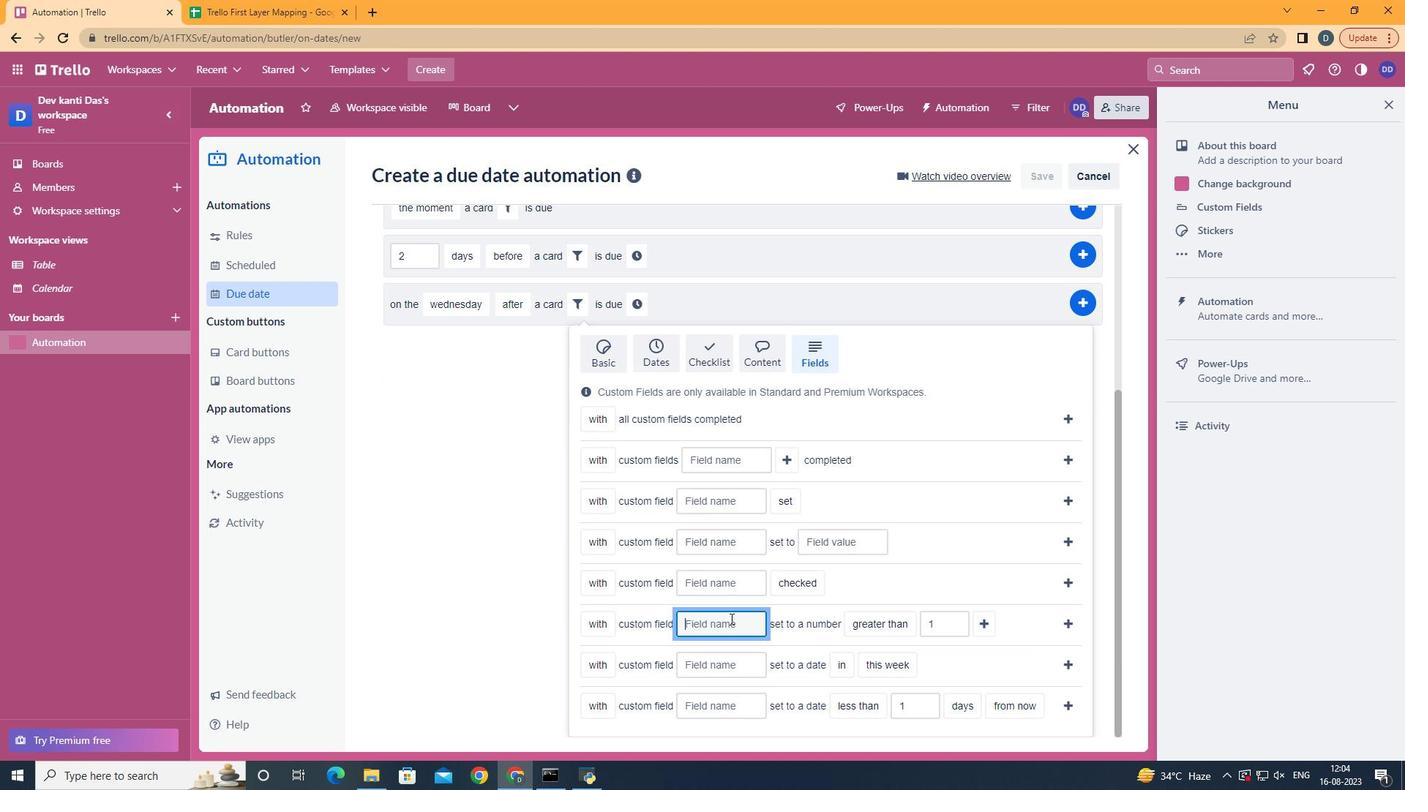 
Action: Key pressed <Key.shift>Resume
Screenshot: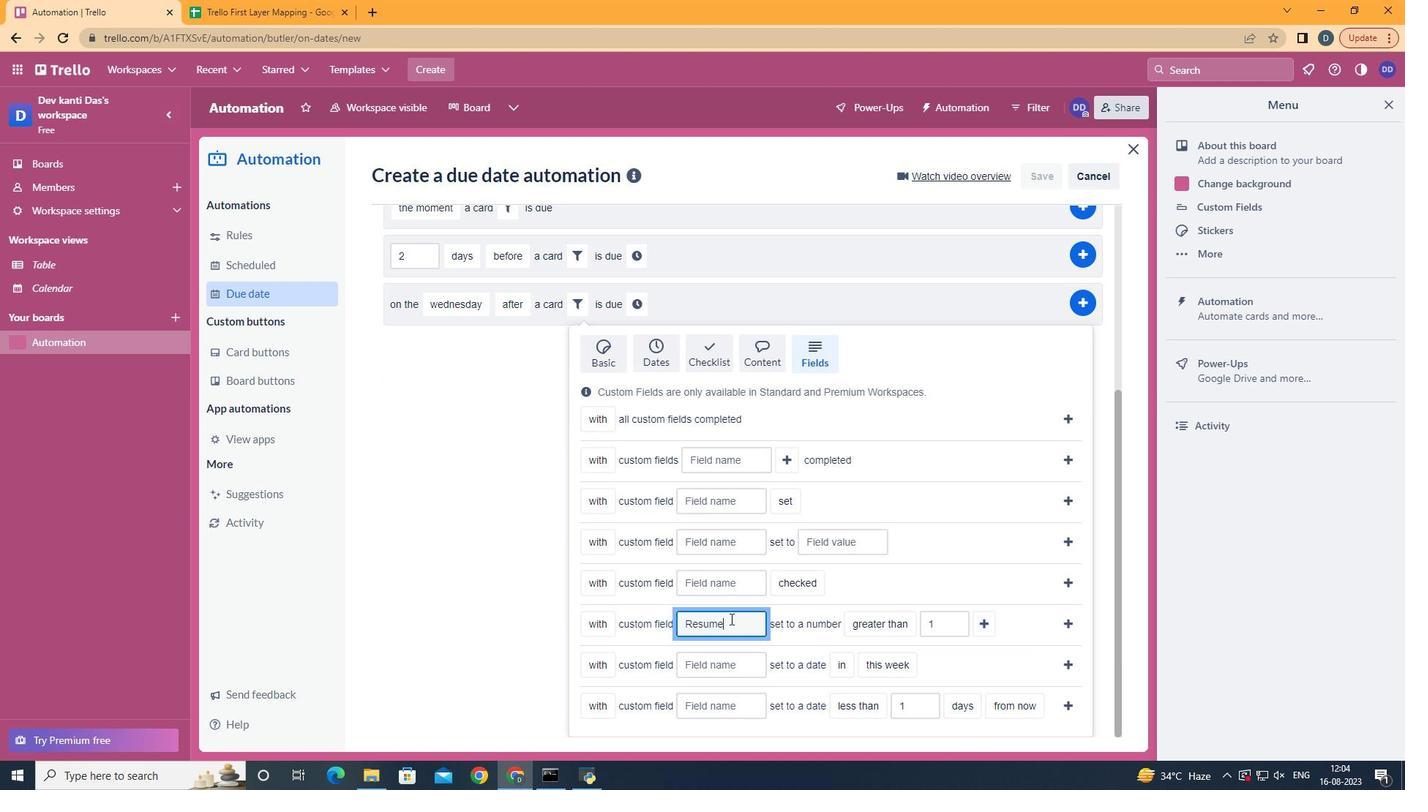 
Action: Mouse moved to (985, 626)
Screenshot: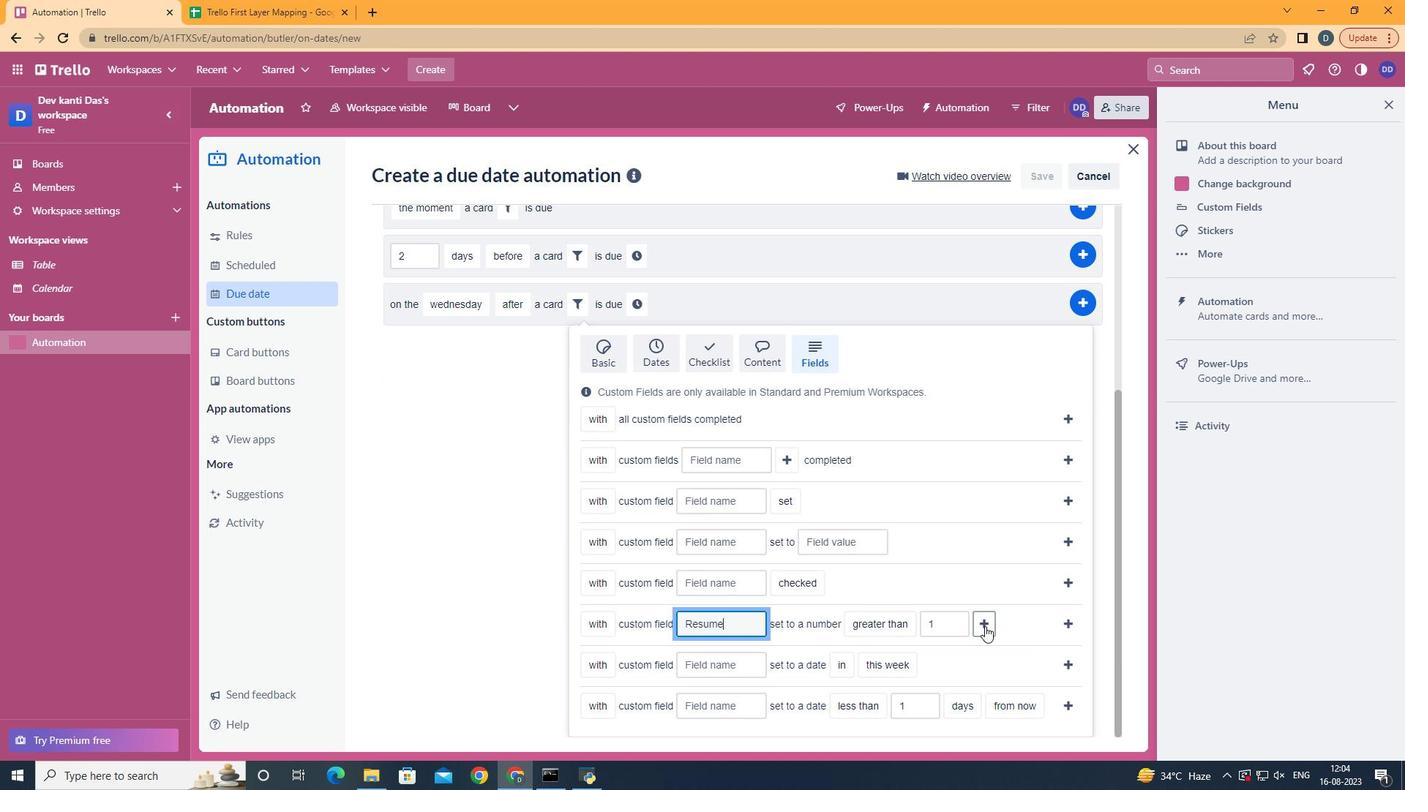 
Action: Mouse pressed left at (985, 626)
Screenshot: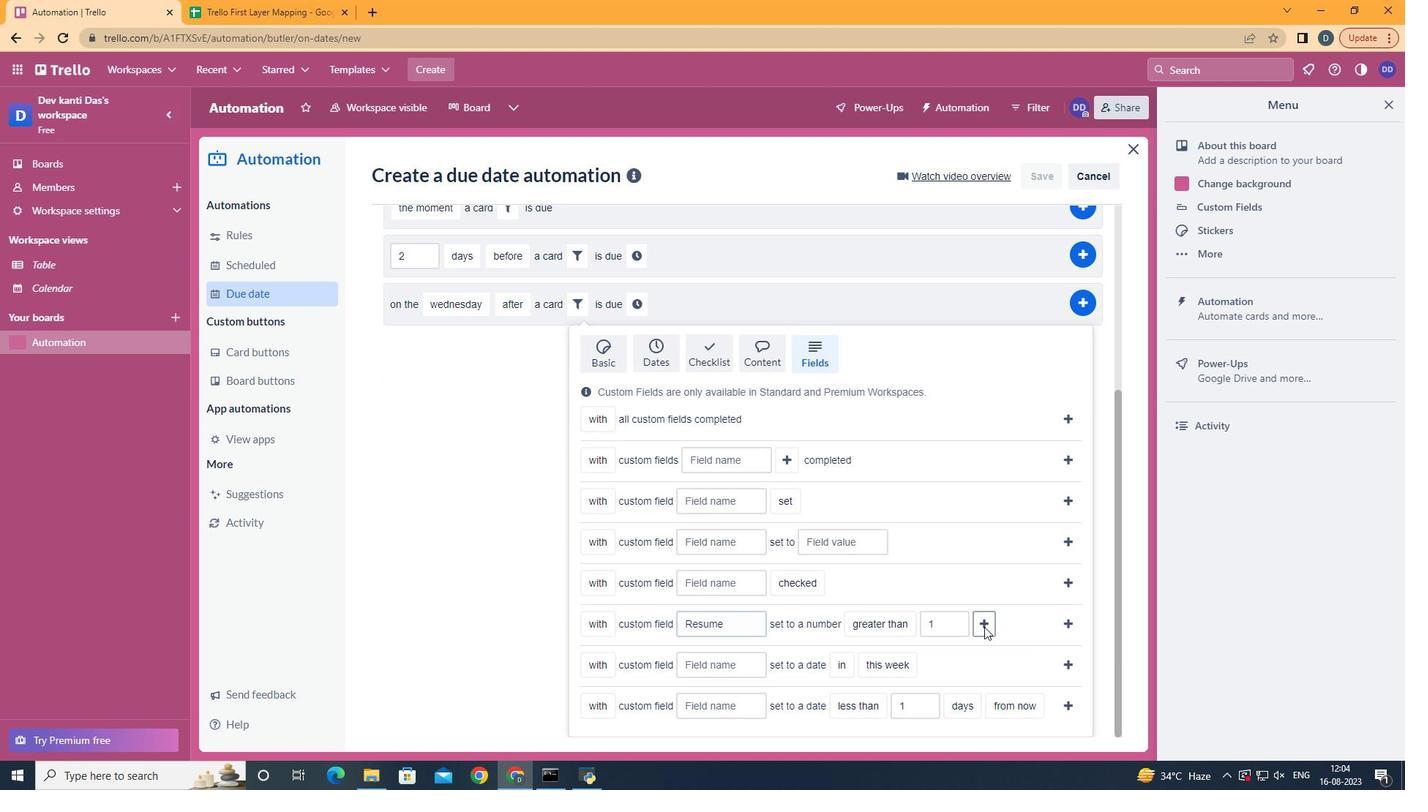 
Action: Mouse moved to (656, 562)
Screenshot: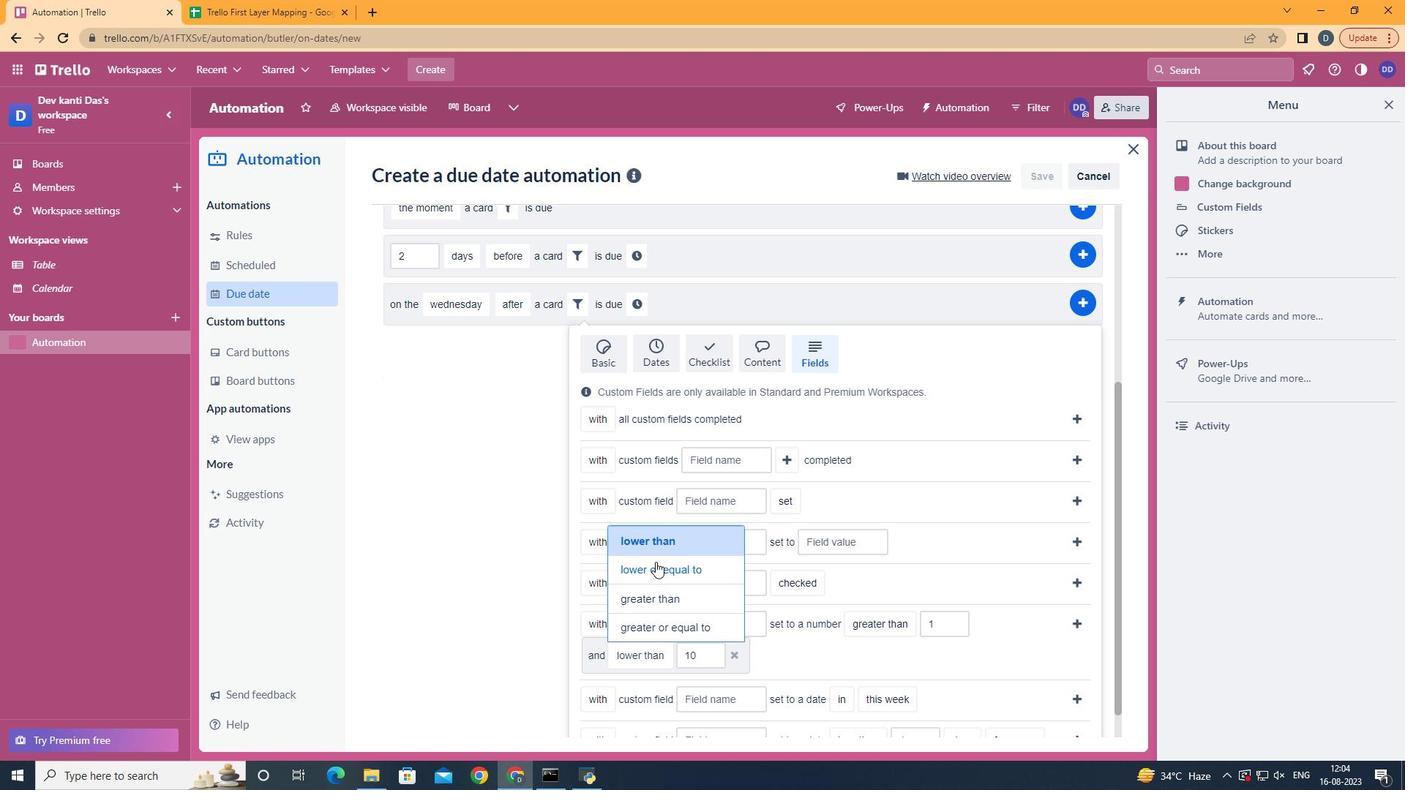 
Action: Mouse pressed left at (656, 562)
Screenshot: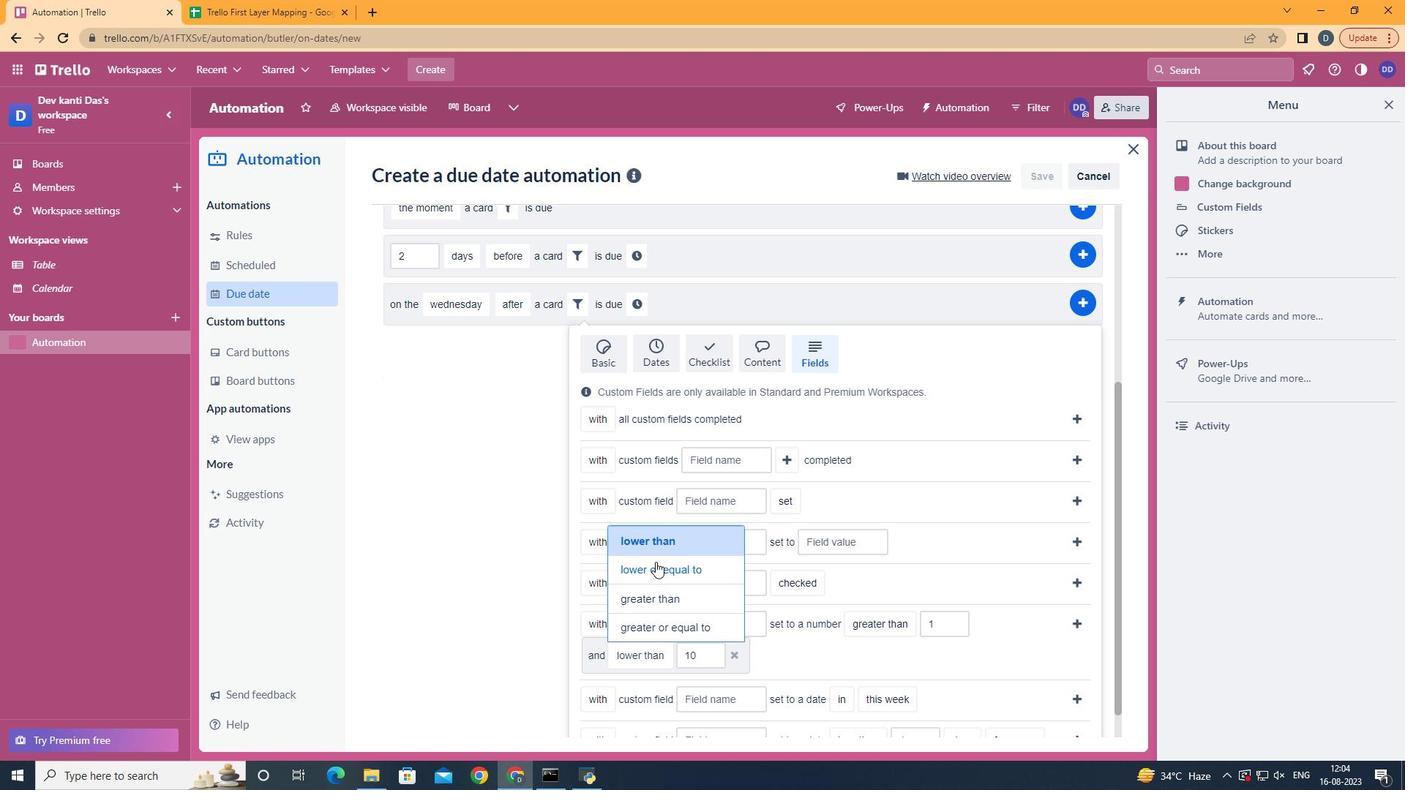 
Action: Mouse moved to (1068, 618)
Screenshot: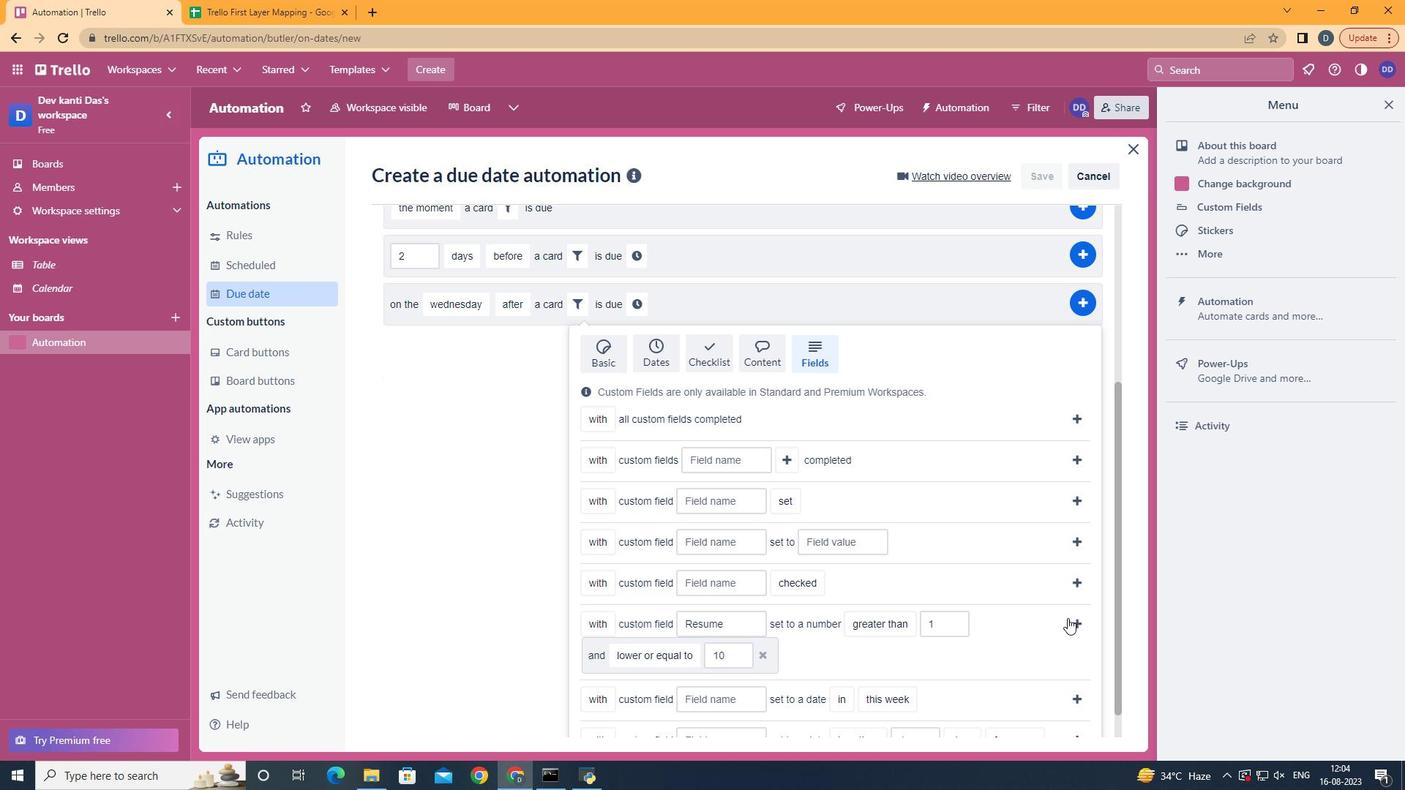 
Action: Mouse pressed left at (1068, 618)
Screenshot: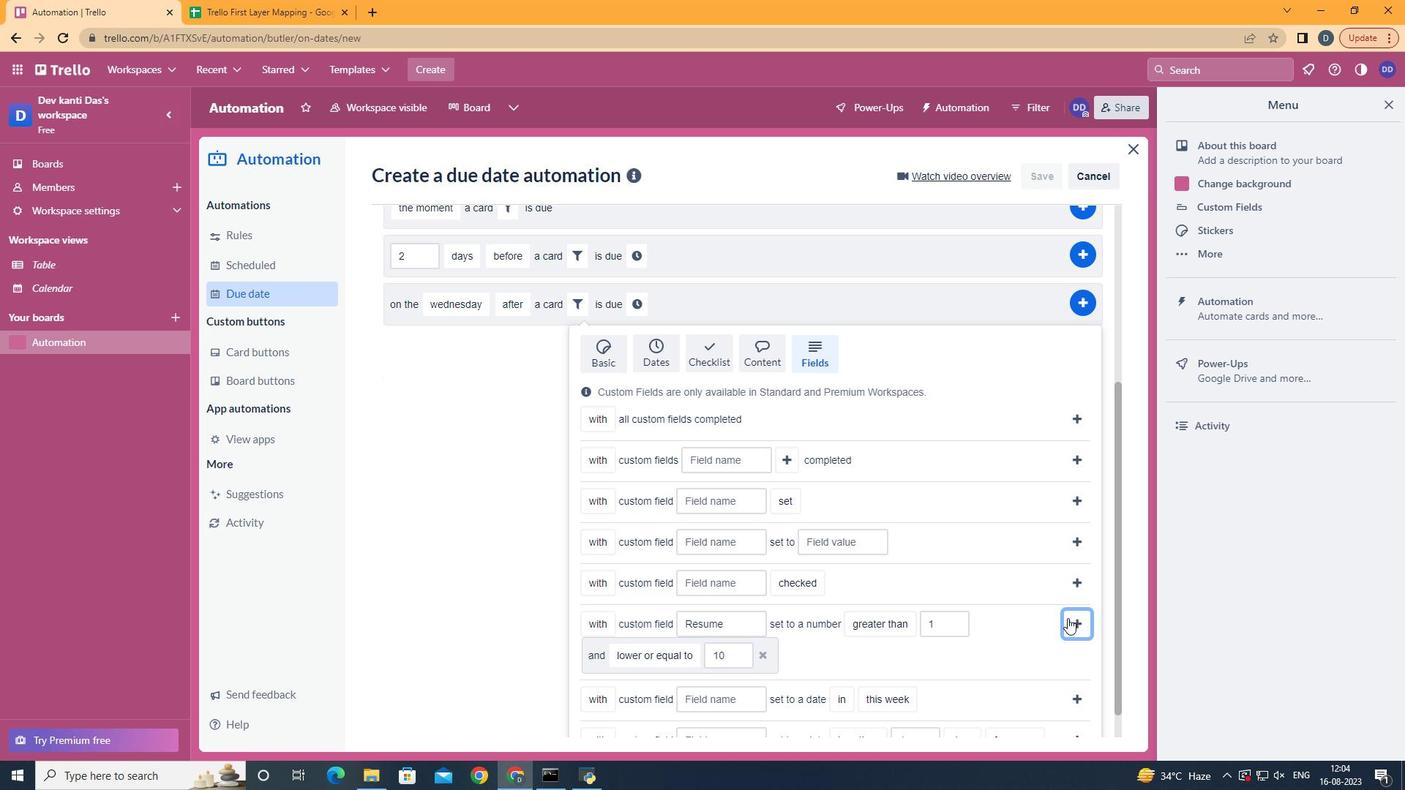 
Action: Mouse moved to (1044, 583)
Screenshot: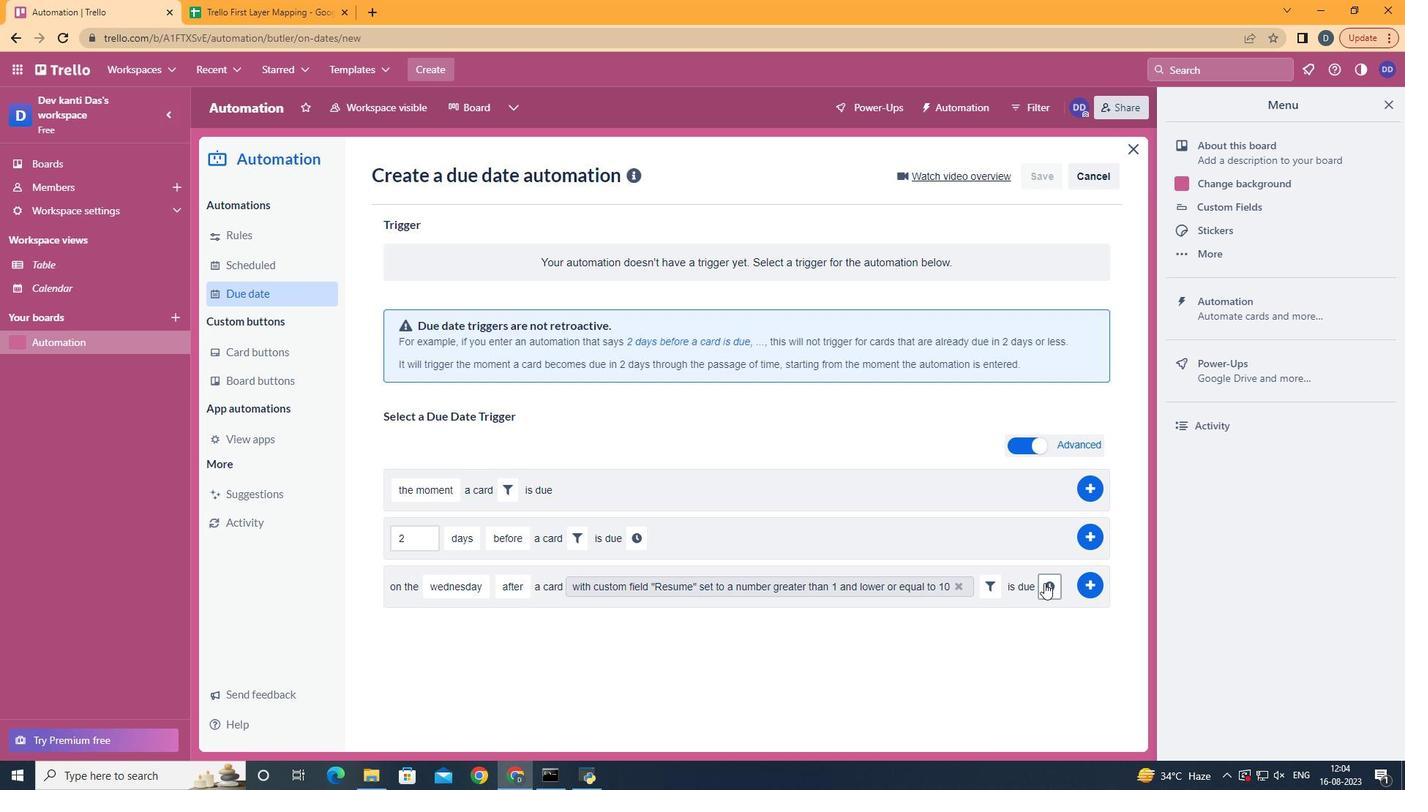 
Action: Mouse pressed left at (1044, 583)
Screenshot: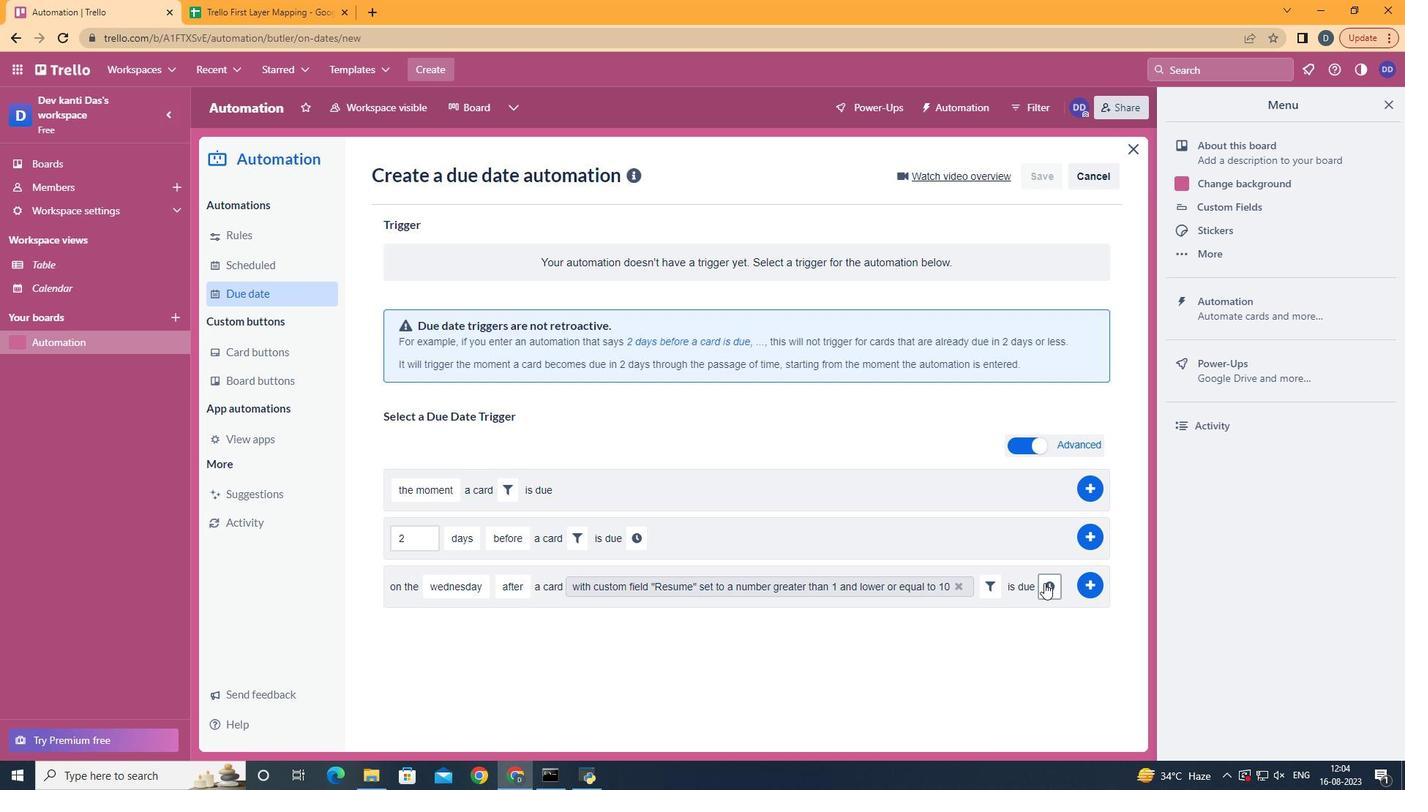 
Action: Mouse moved to (440, 620)
Screenshot: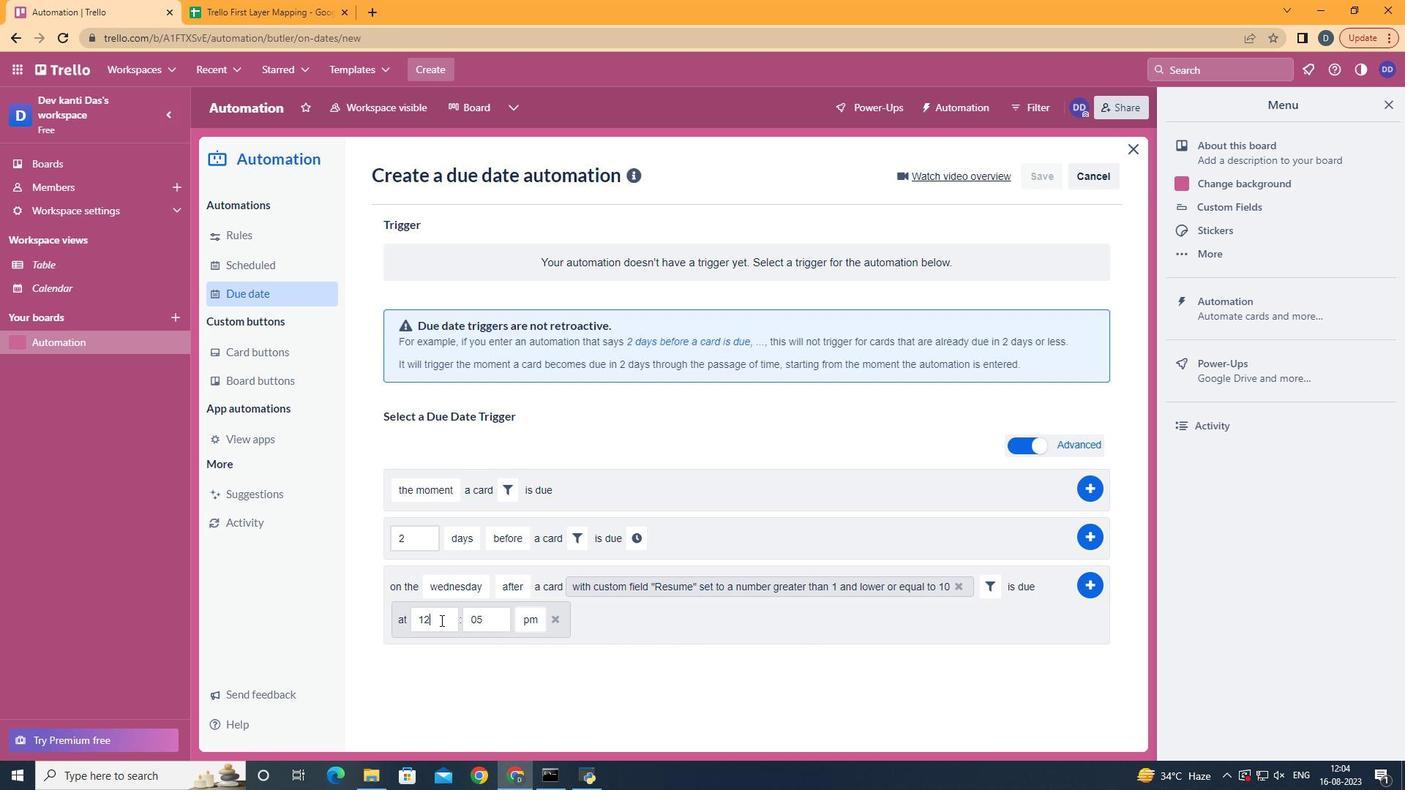 
Action: Mouse pressed left at (440, 620)
Screenshot: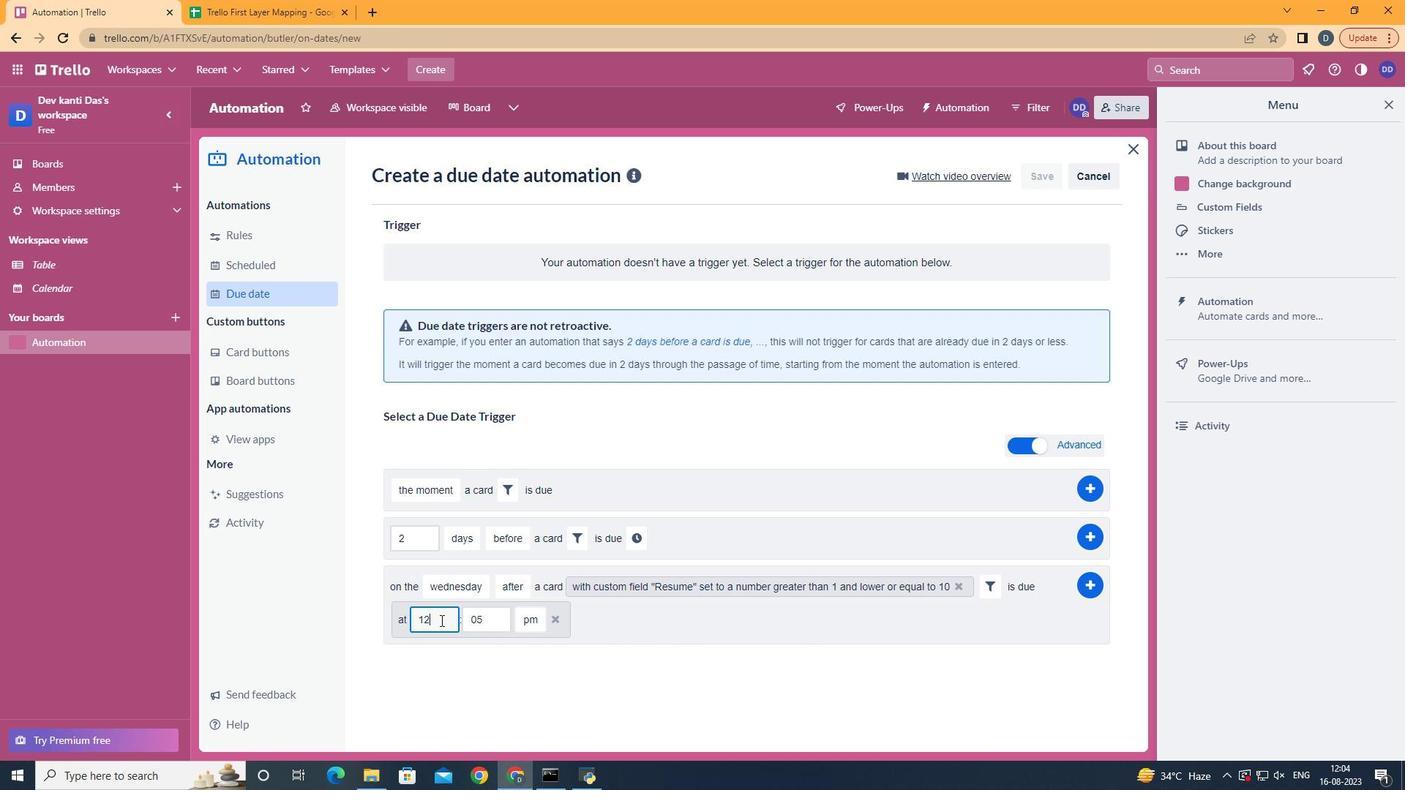 
Action: Key pressed <Key.backspace>1
Screenshot: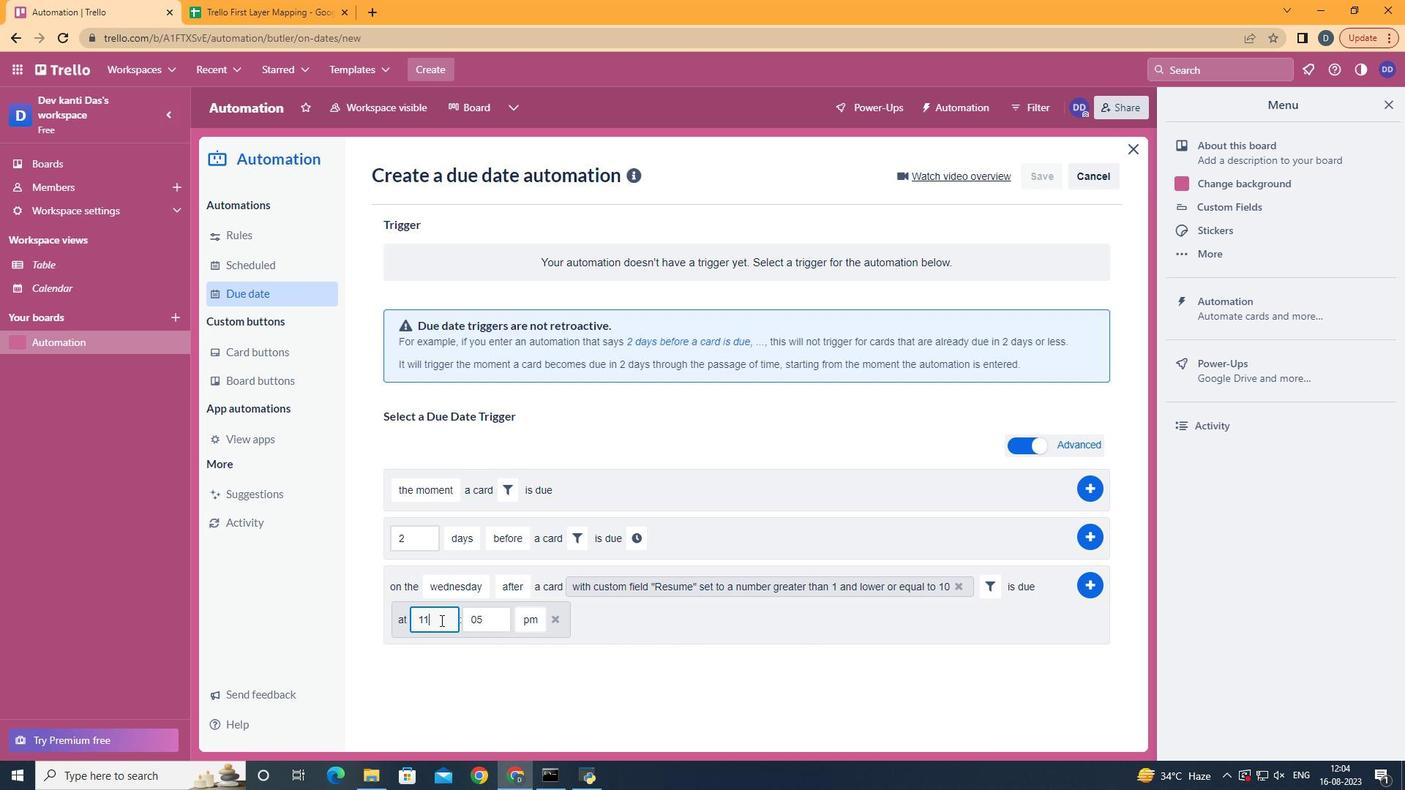 
Action: Mouse moved to (488, 620)
Screenshot: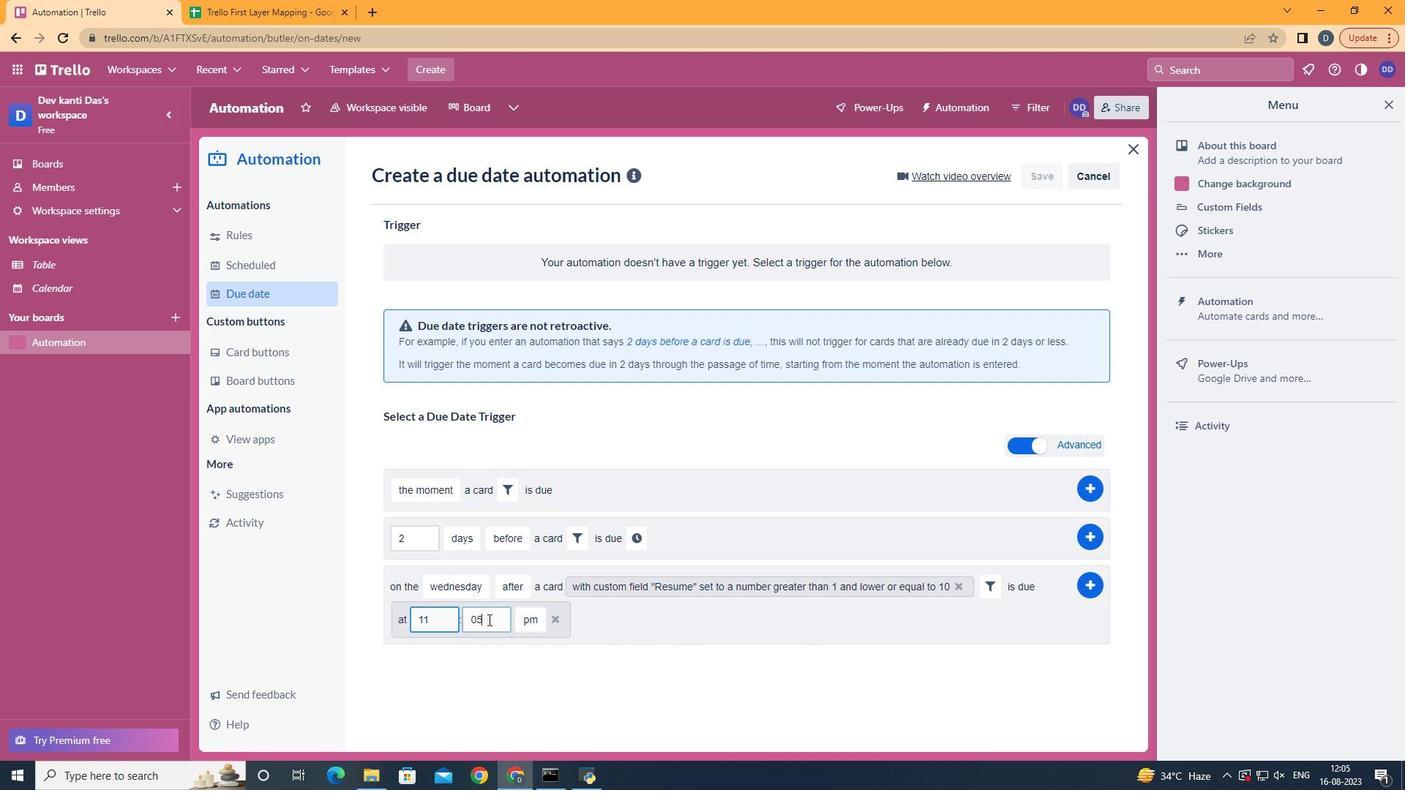 
Action: Mouse pressed left at (488, 620)
Screenshot: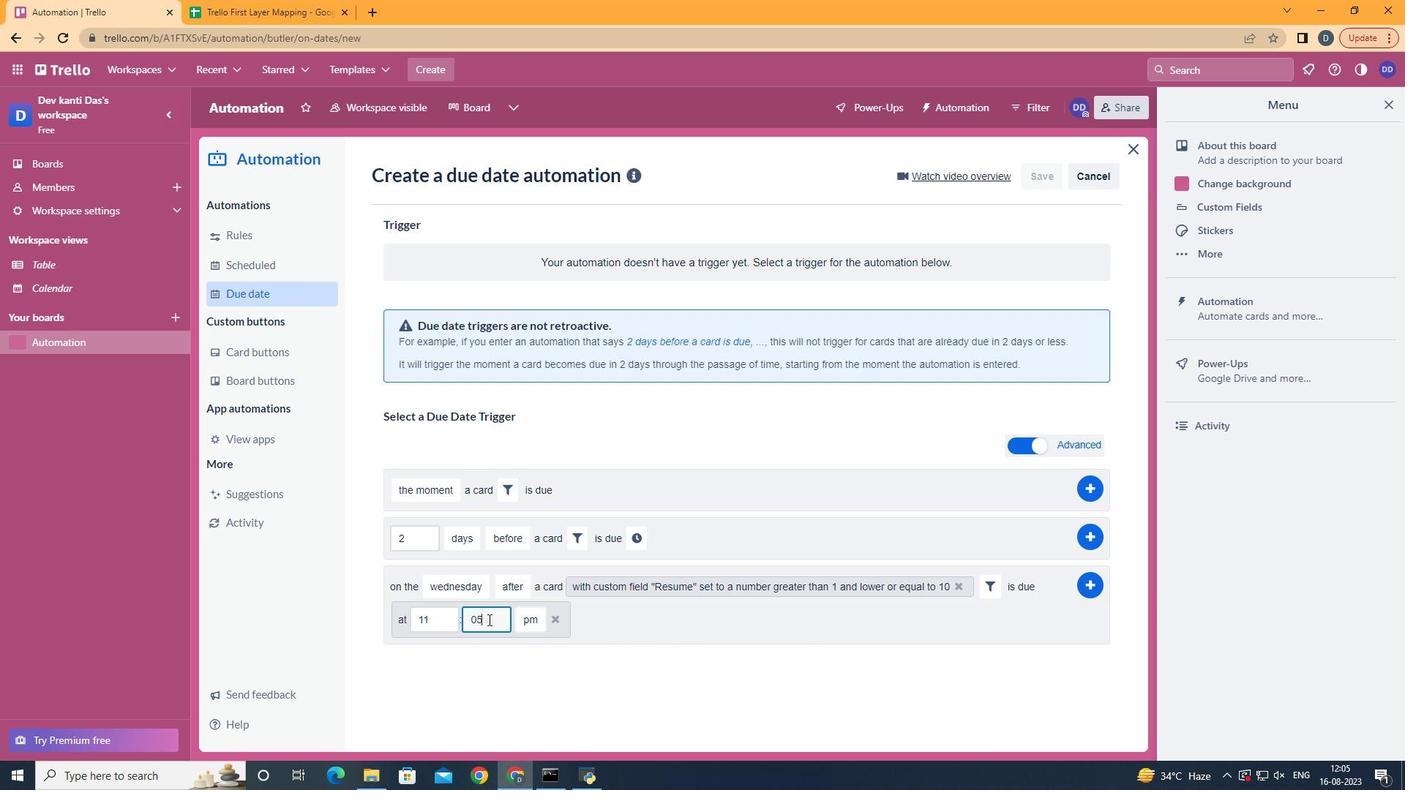 
Action: Key pressed <Key.backspace>0
Screenshot: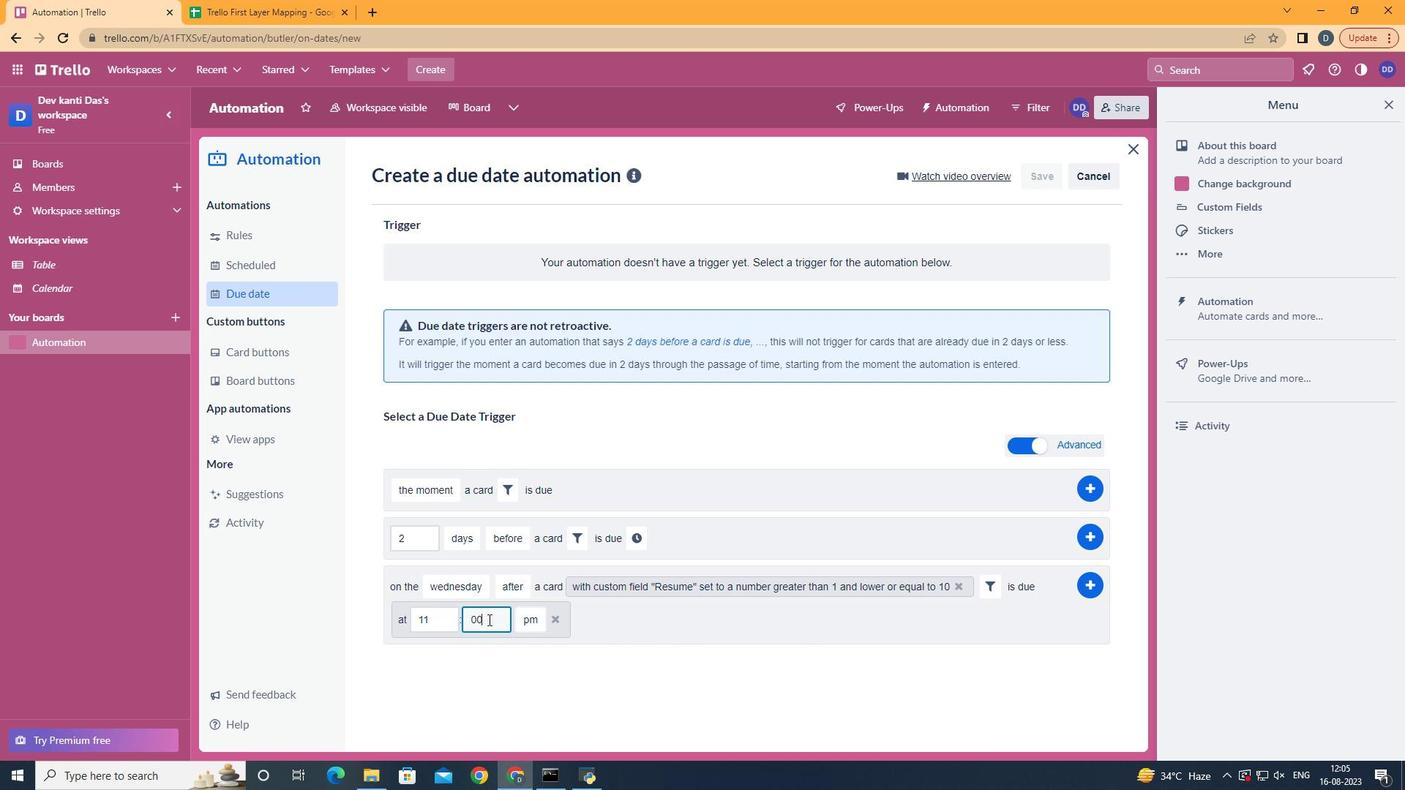 
Action: Mouse moved to (528, 647)
Screenshot: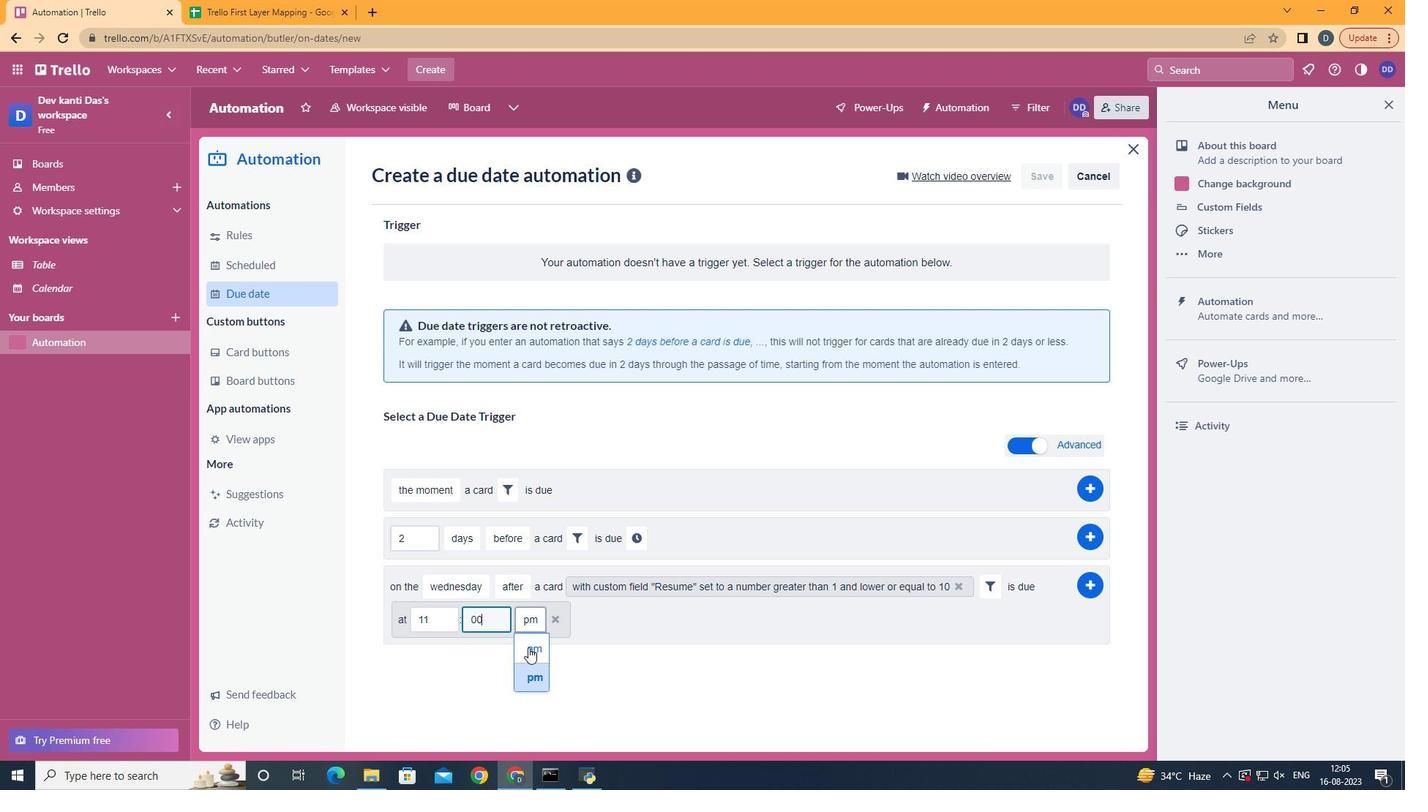 
Action: Mouse pressed left at (528, 647)
Screenshot: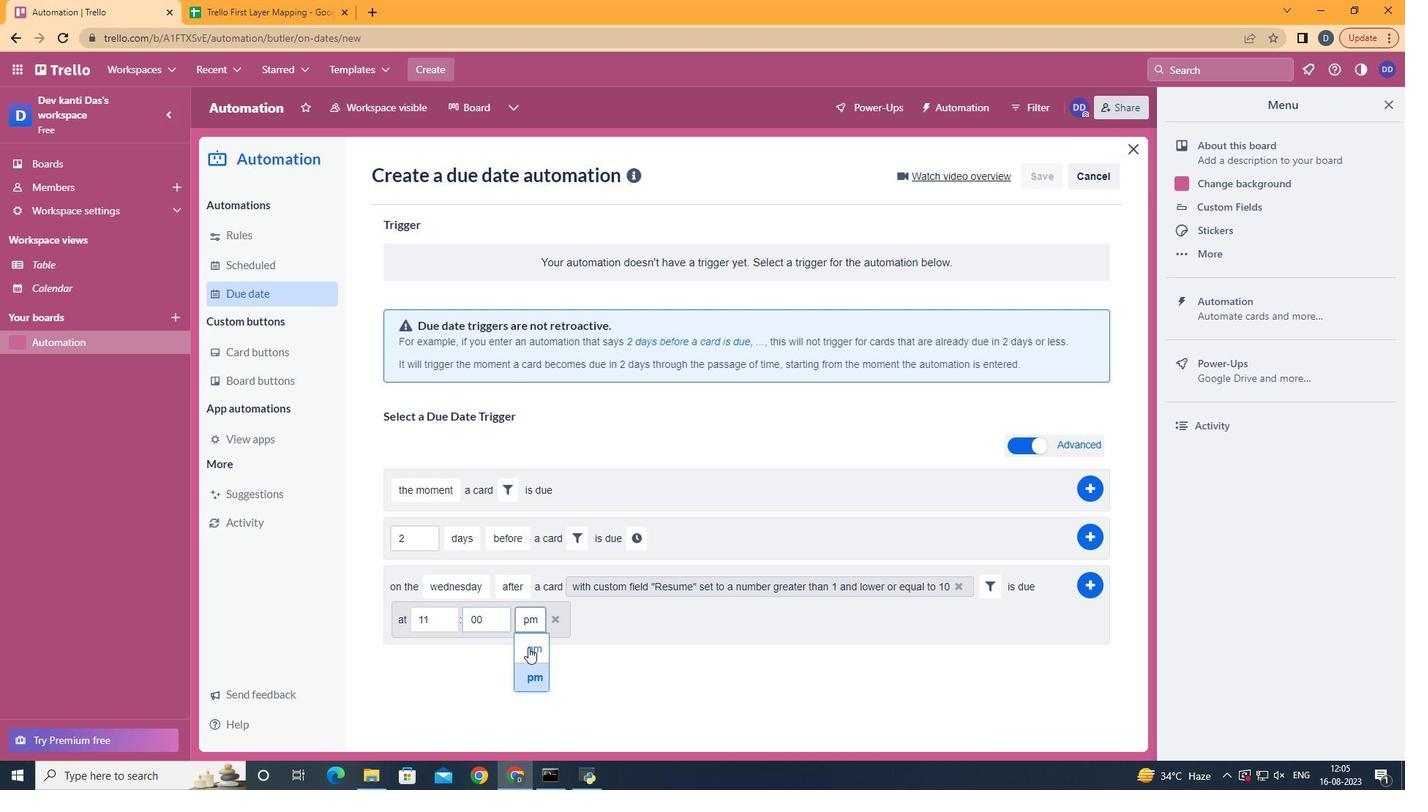 
Action: Mouse moved to (1089, 586)
Screenshot: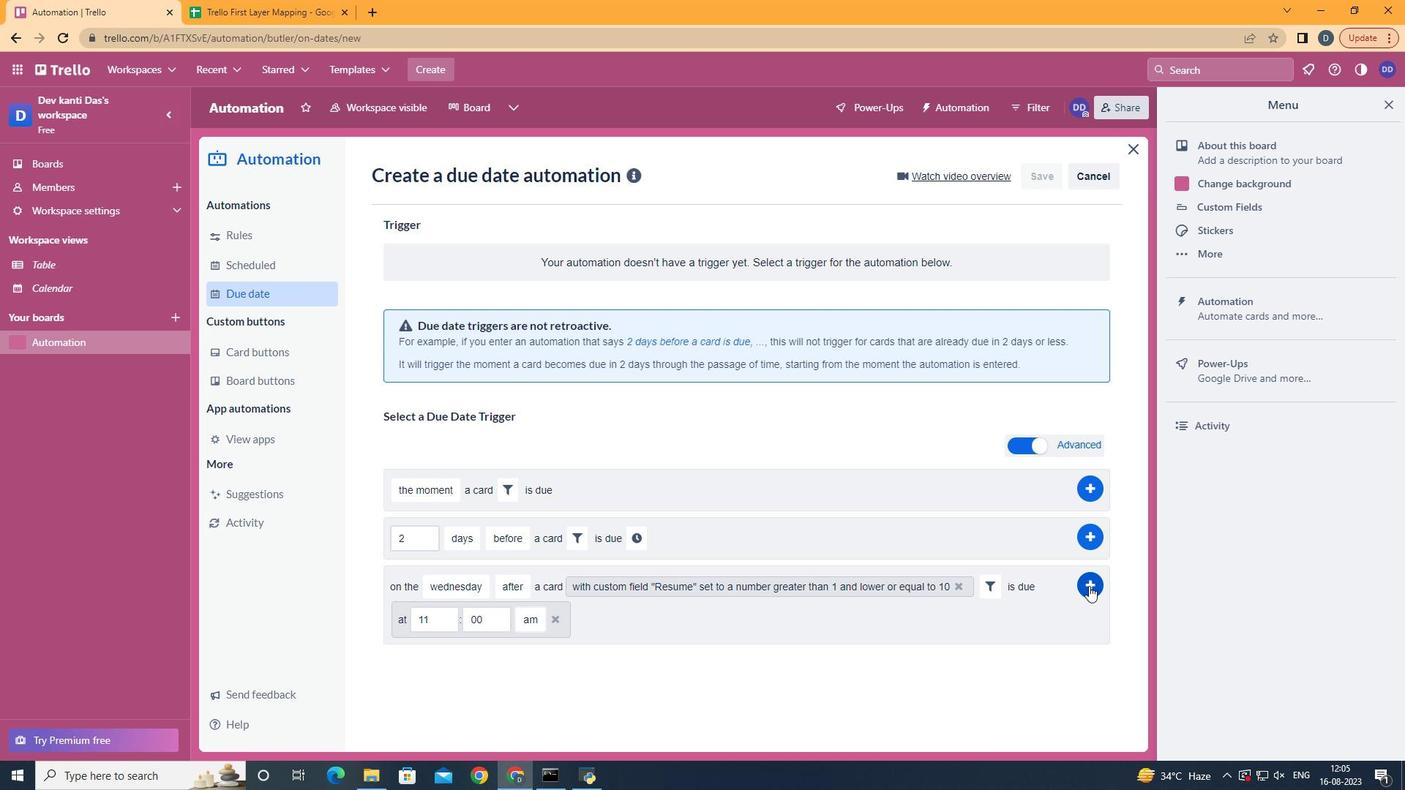 
Action: Mouse pressed left at (1089, 586)
Screenshot: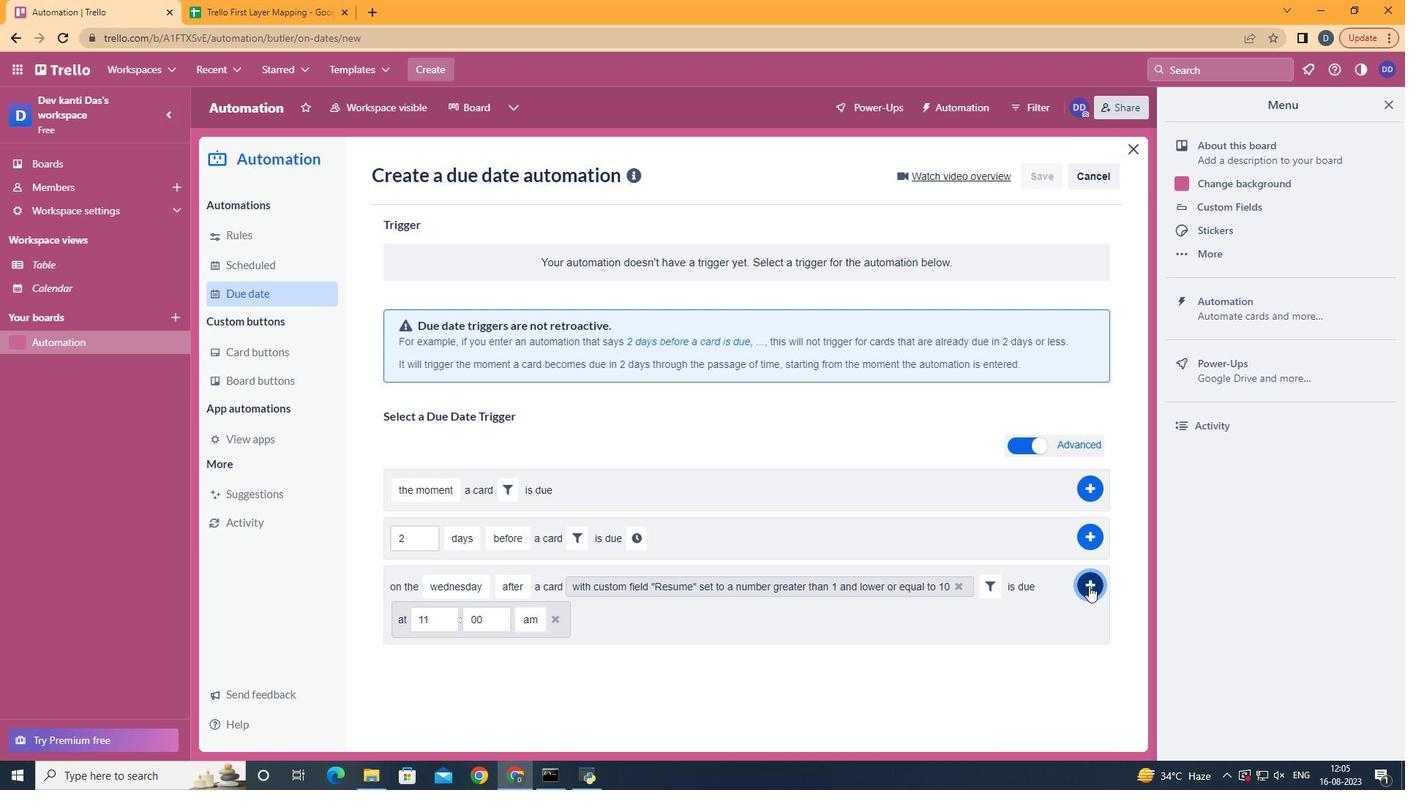 
